 Task: Find connections with filter location Shibirghān with filter topic #mentorshipwith filter profile language Potuguese with filter current company Cognizant with filter school ISTQB CERTIFICATION INSTITUTE with filter industry Security Guards and Patrol Services with filter service category Commercial Real Estate with filter keywords title Vice President of Marketing
Action: Mouse moved to (434, 157)
Screenshot: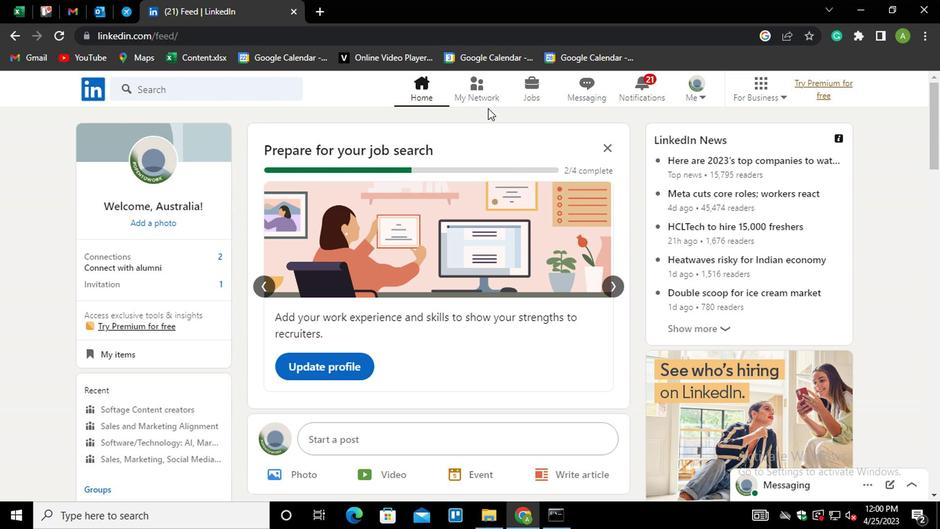 
Action: Mouse pressed left at (434, 157)
Screenshot: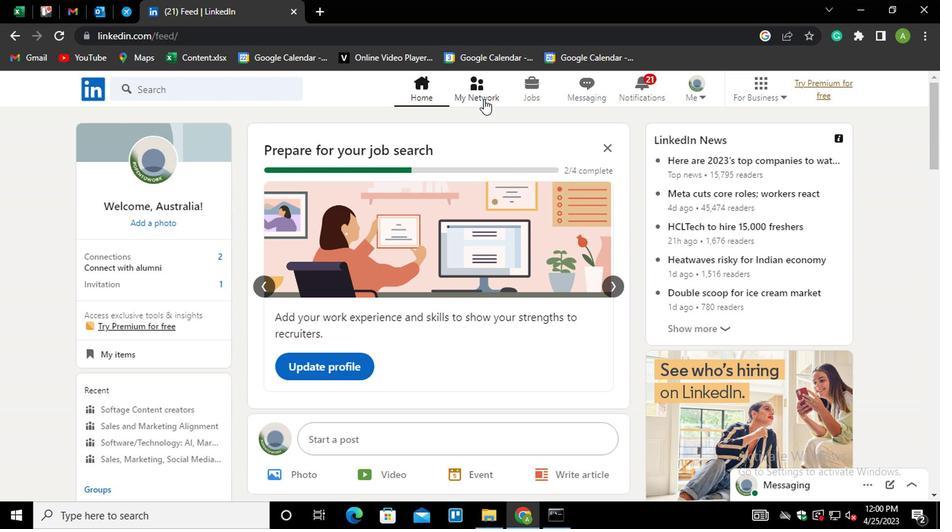
Action: Mouse moved to (201, 206)
Screenshot: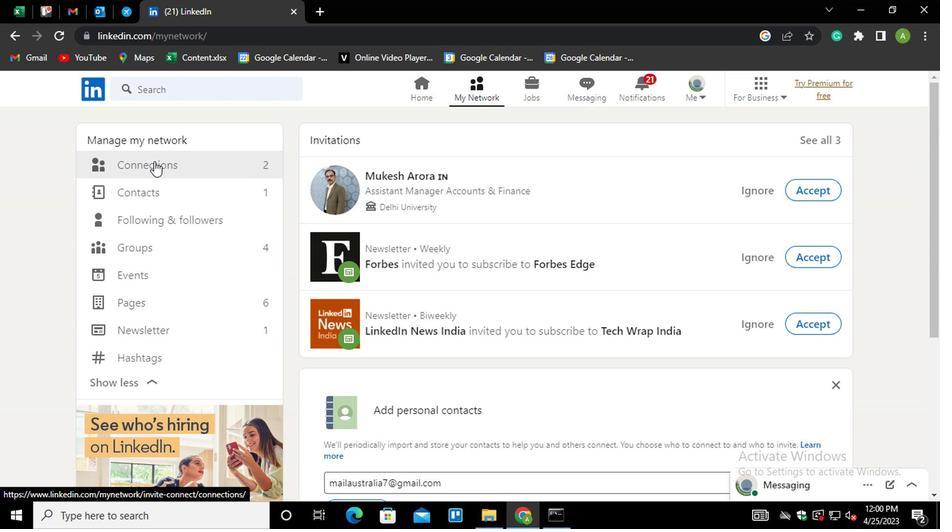 
Action: Mouse pressed left at (201, 206)
Screenshot: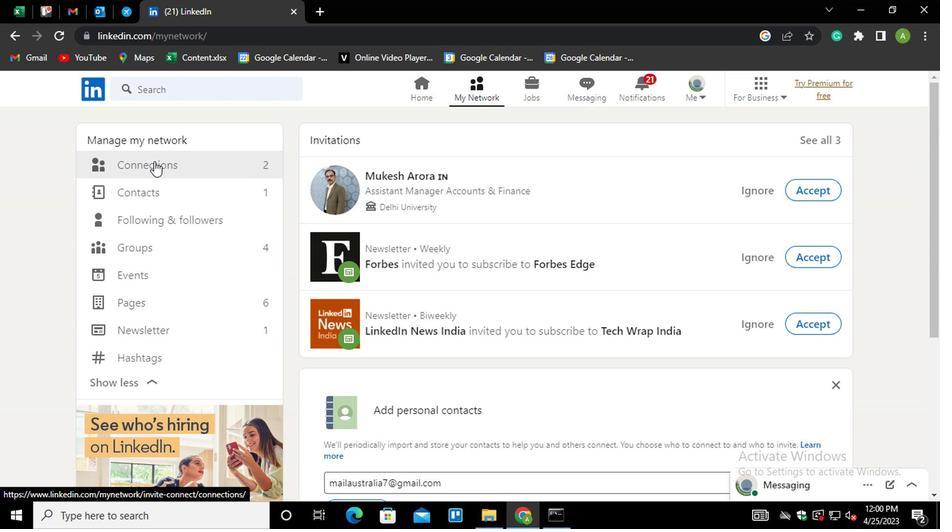 
Action: Mouse moved to (493, 209)
Screenshot: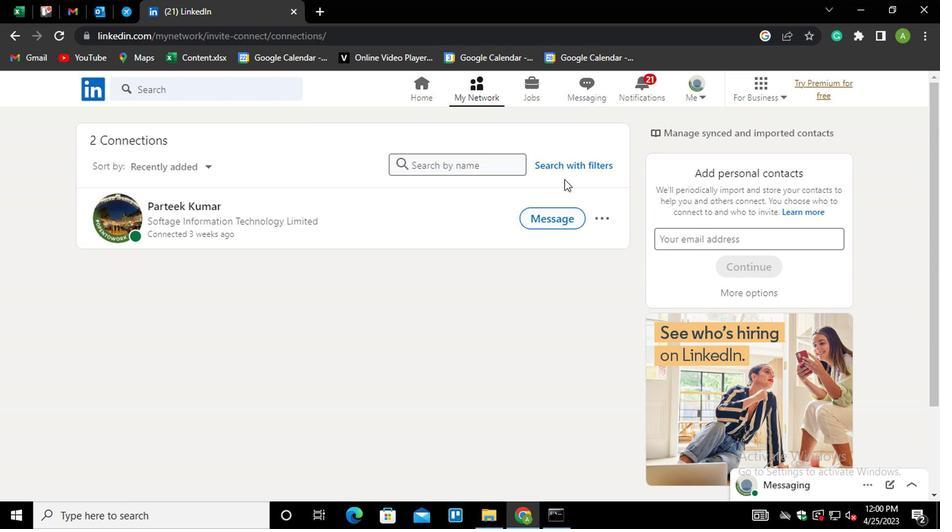 
Action: Mouse pressed left at (493, 209)
Screenshot: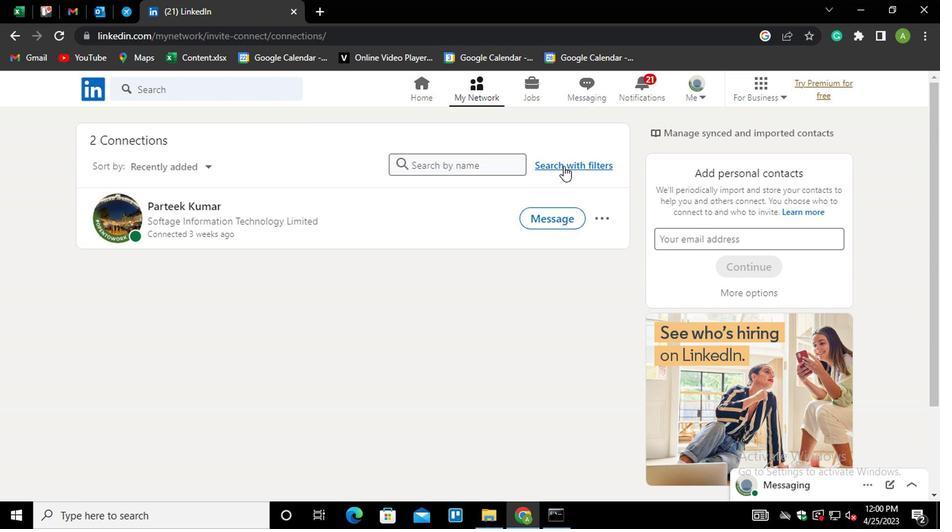 
Action: Mouse moved to (413, 182)
Screenshot: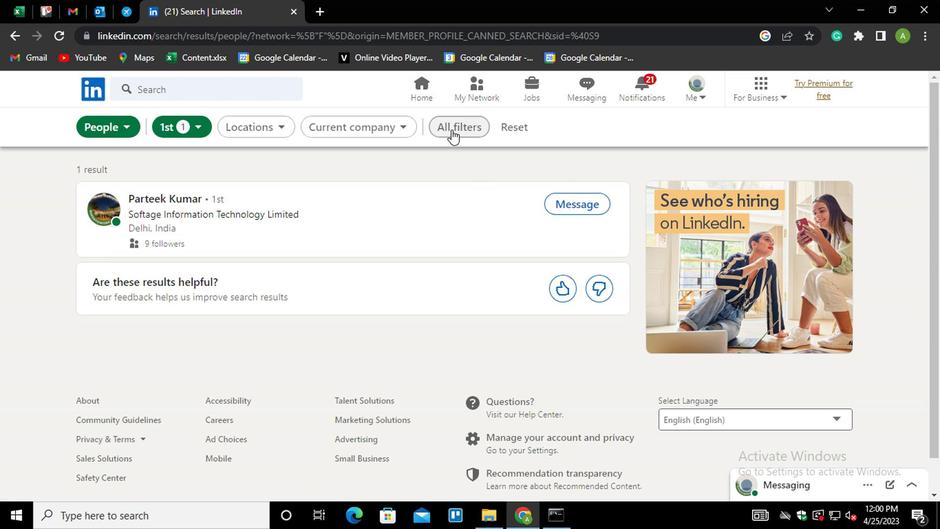 
Action: Mouse pressed left at (413, 182)
Screenshot: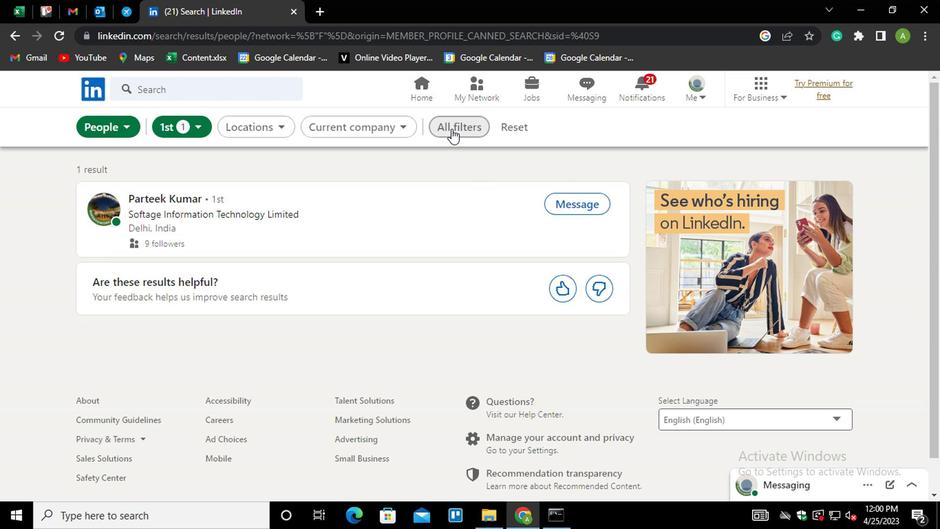 
Action: Mouse moved to (568, 257)
Screenshot: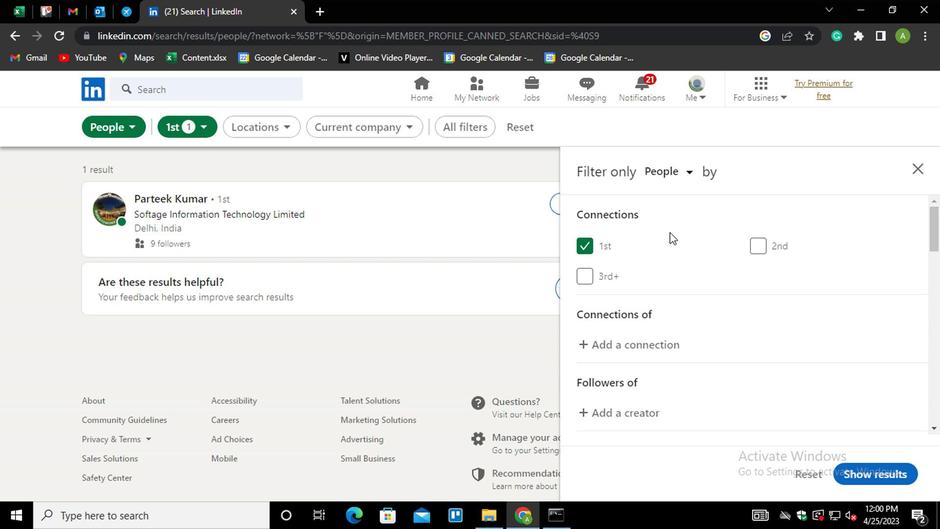 
Action: Mouse scrolled (568, 257) with delta (0, 0)
Screenshot: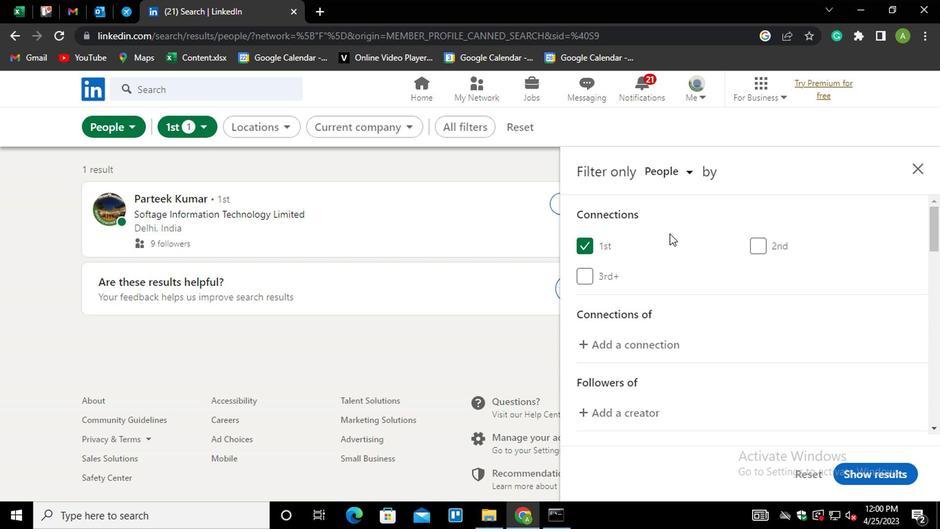 
Action: Mouse scrolled (568, 257) with delta (0, 0)
Screenshot: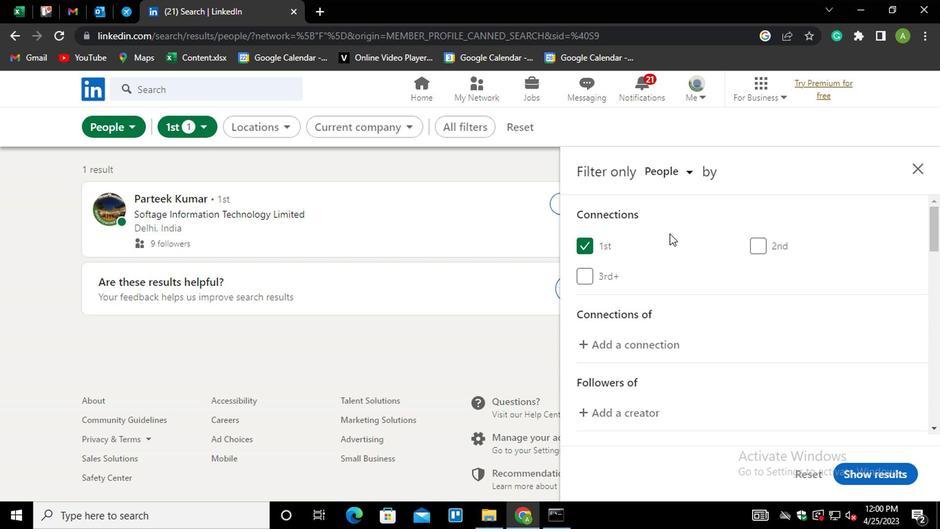 
Action: Mouse scrolled (568, 257) with delta (0, 0)
Screenshot: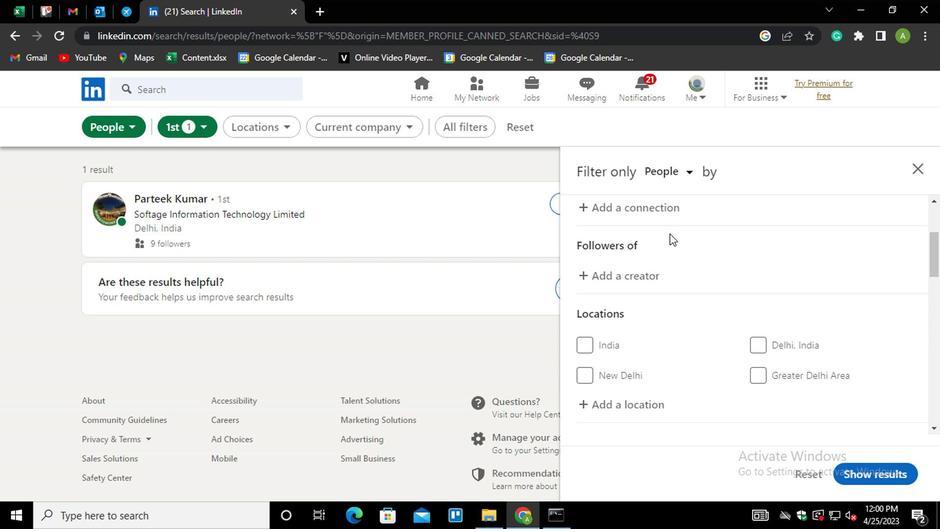 
Action: Mouse moved to (547, 332)
Screenshot: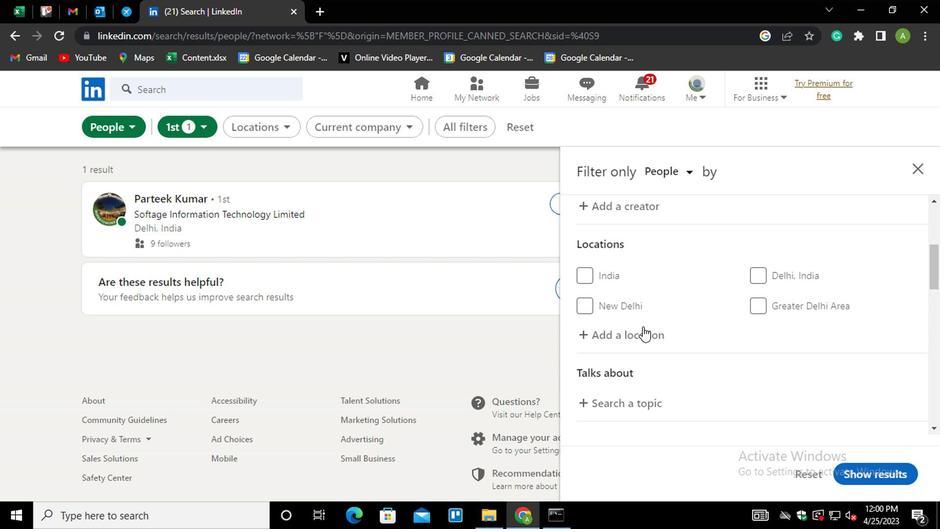 
Action: Mouse pressed left at (547, 332)
Screenshot: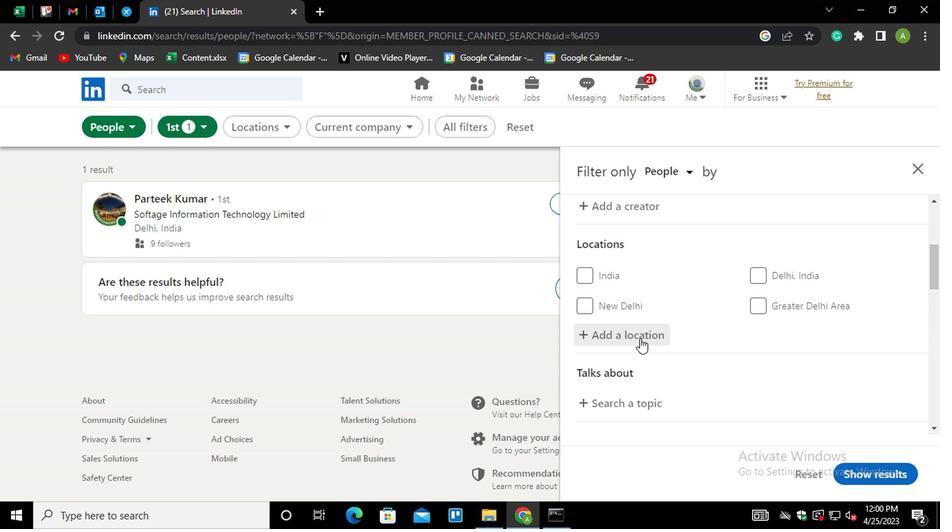 
Action: Mouse moved to (538, 330)
Screenshot: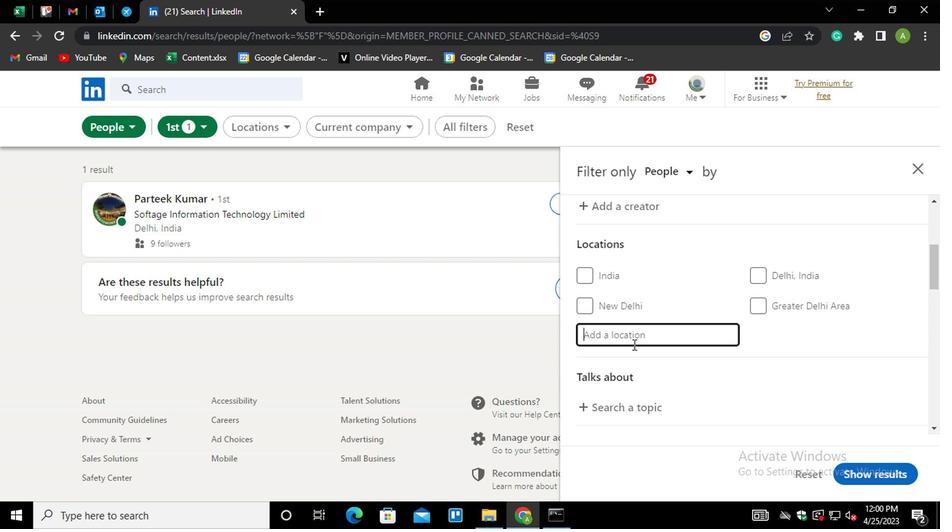 
Action: Mouse pressed left at (538, 330)
Screenshot: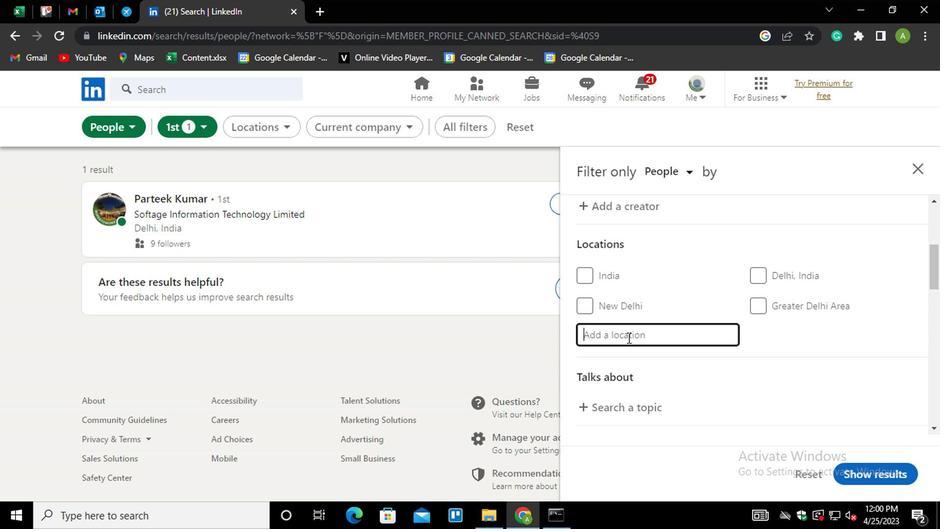 
Action: Mouse moved to (538, 330)
Screenshot: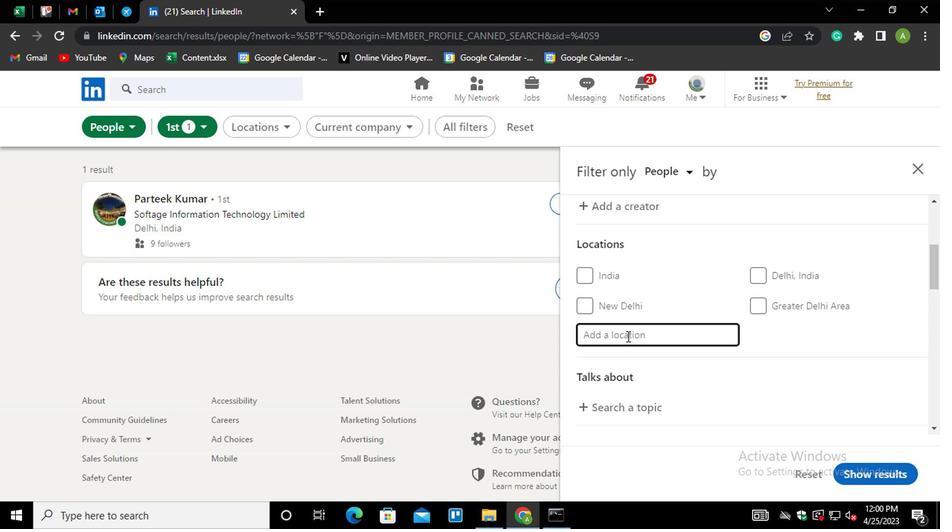 
Action: Key pressed <Key.shift>SHIBIRGHAN
Screenshot: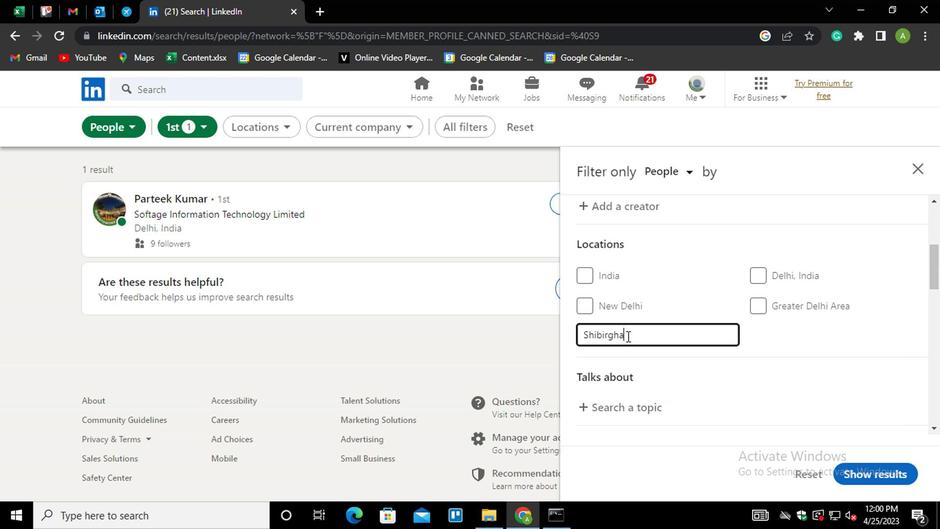 
Action: Mouse moved to (725, 325)
Screenshot: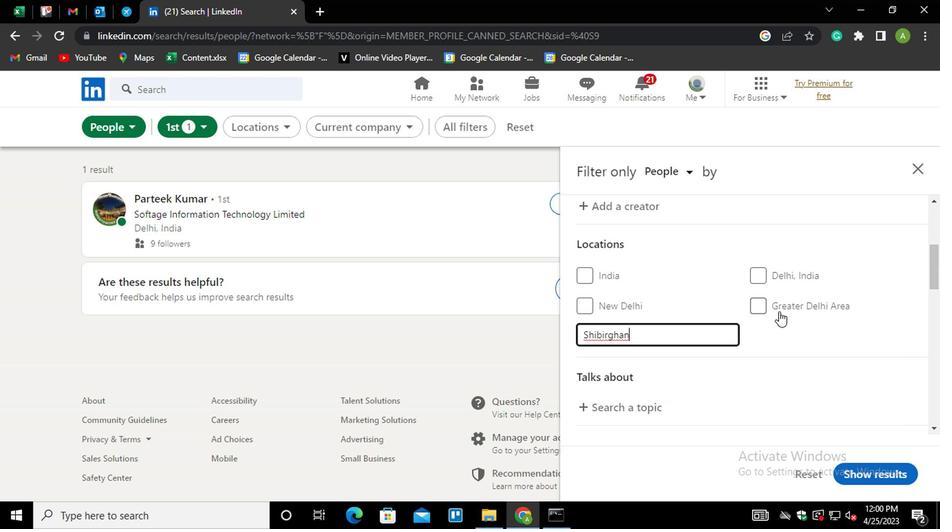 
Action: Mouse pressed left at (725, 325)
Screenshot: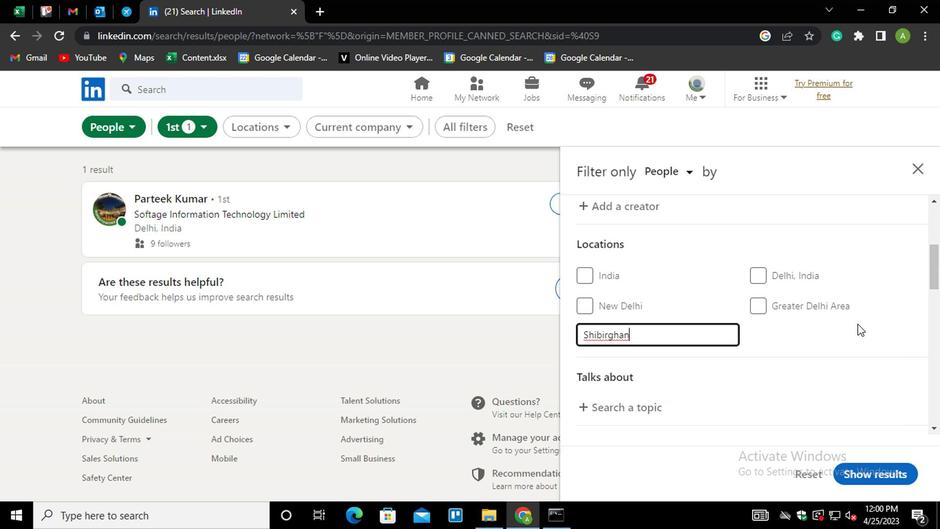 
Action: Mouse moved to (722, 329)
Screenshot: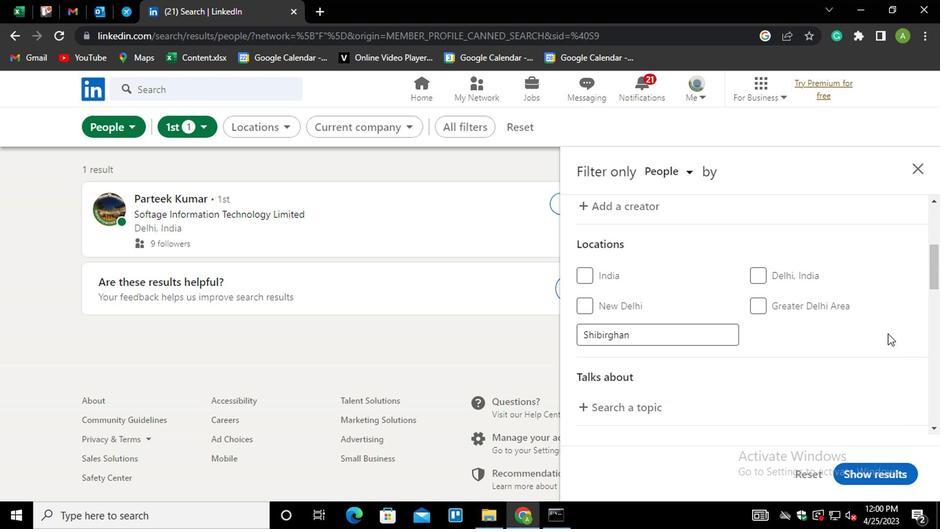 
Action: Mouse scrolled (722, 329) with delta (0, 0)
Screenshot: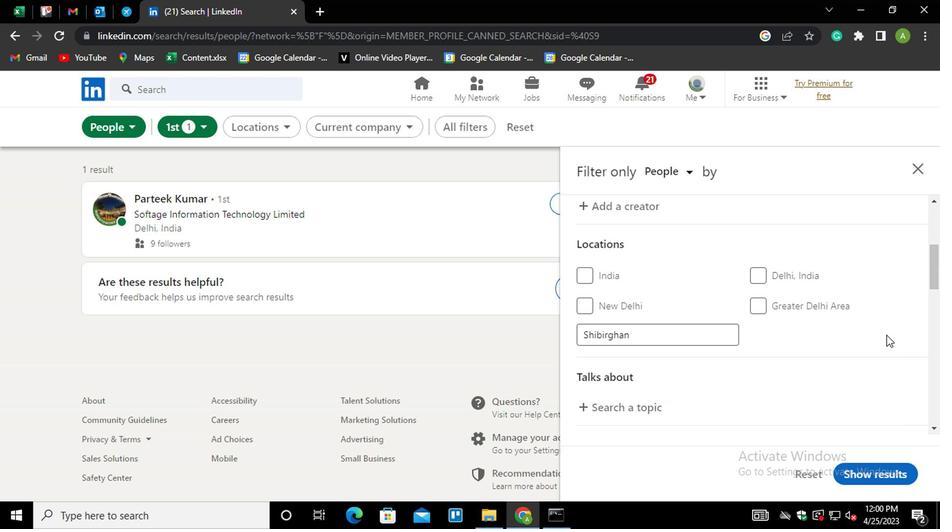 
Action: Mouse moved to (722, 330)
Screenshot: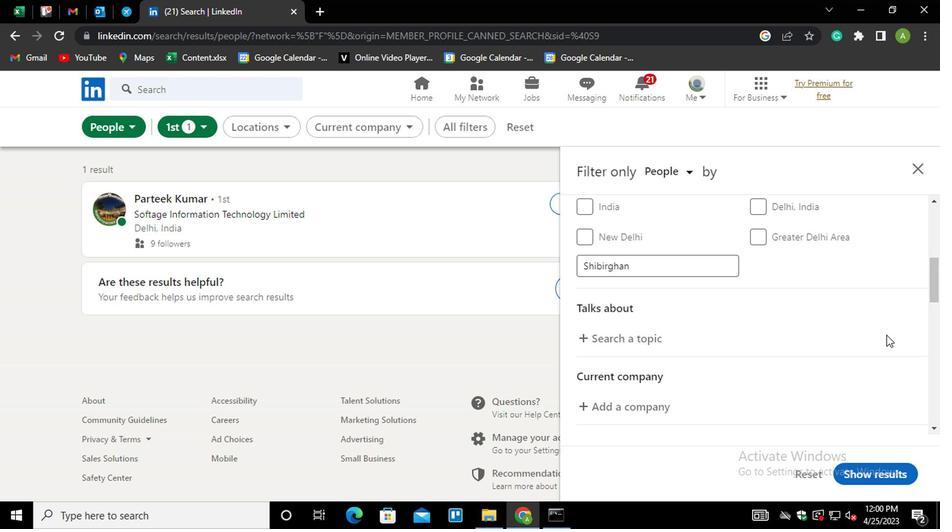 
Action: Mouse scrolled (722, 329) with delta (0, 0)
Screenshot: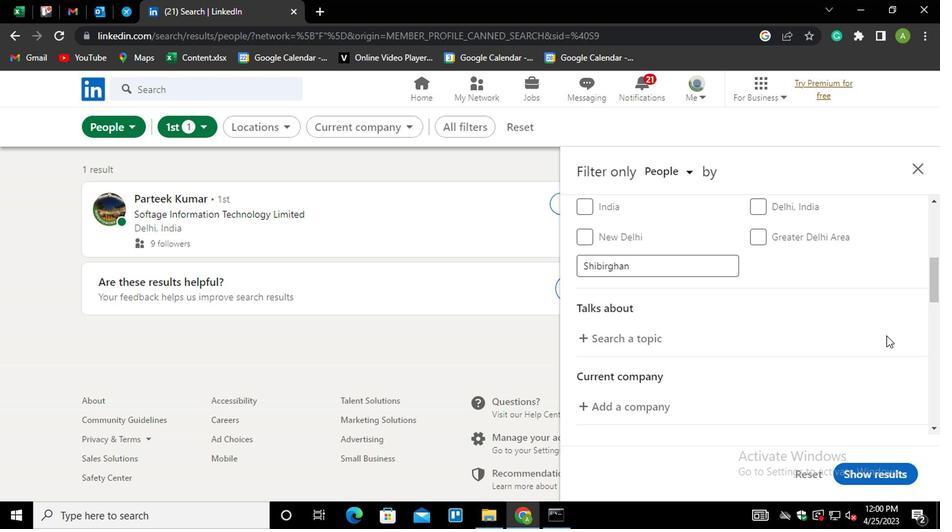 
Action: Mouse moved to (552, 277)
Screenshot: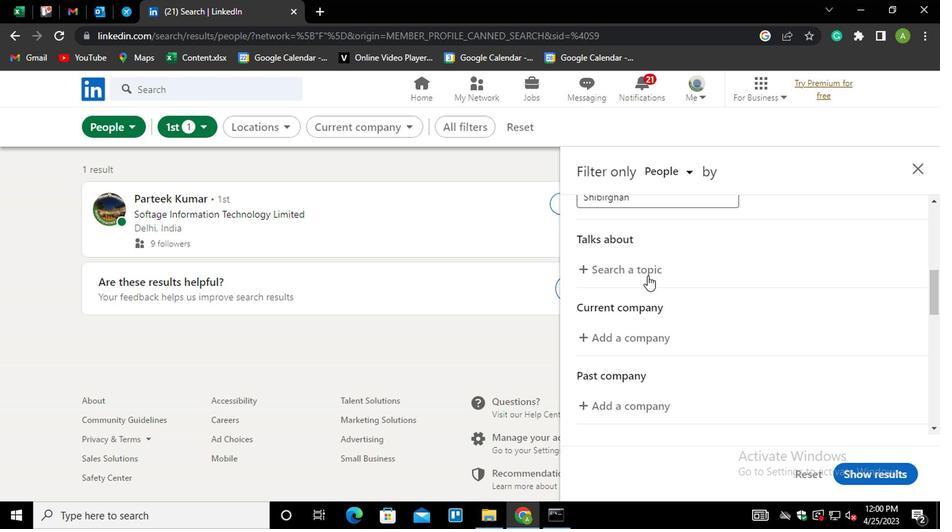 
Action: Mouse pressed left at (552, 277)
Screenshot: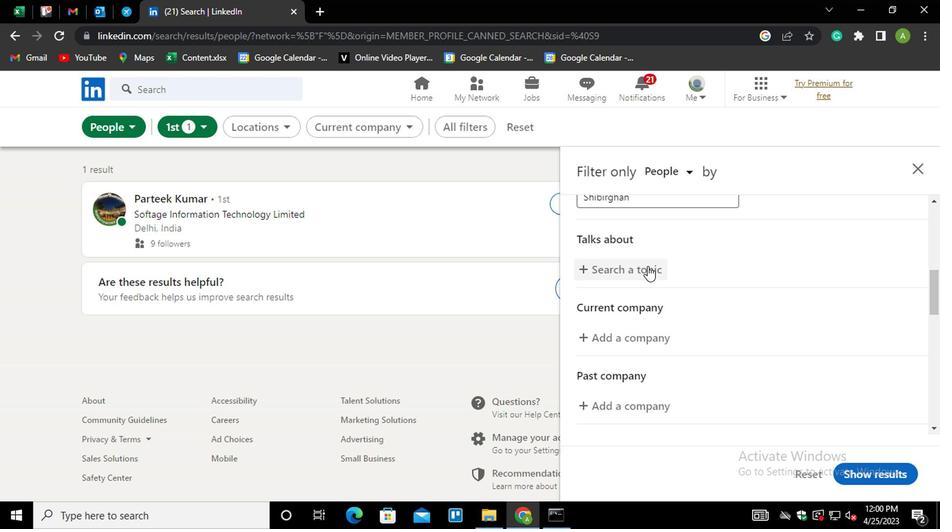 
Action: Key pressed <Key.shift>#MENTORSHIPWITH
Screenshot: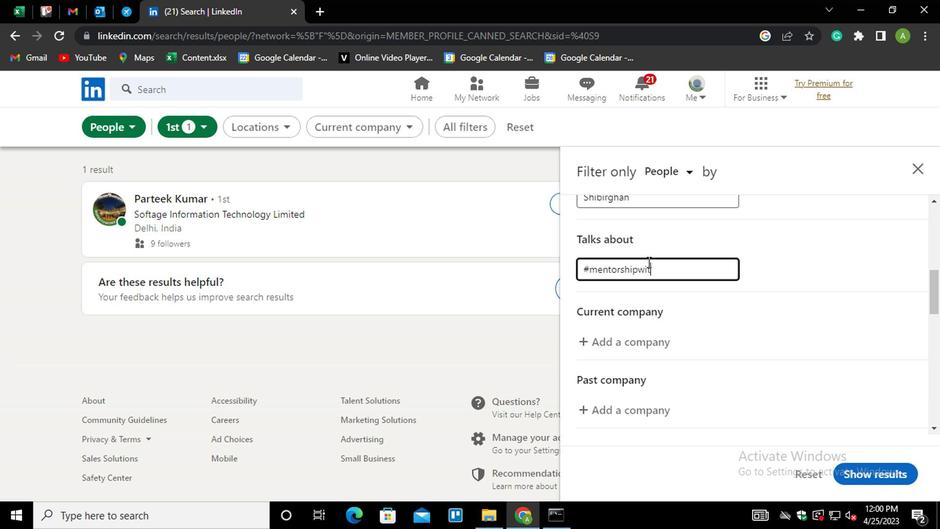 
Action: Mouse moved to (658, 292)
Screenshot: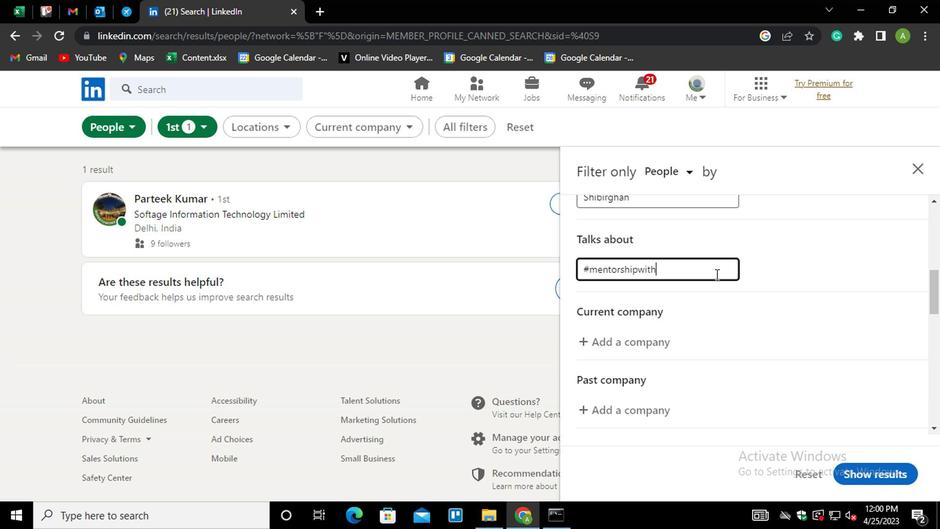 
Action: Mouse pressed left at (658, 292)
Screenshot: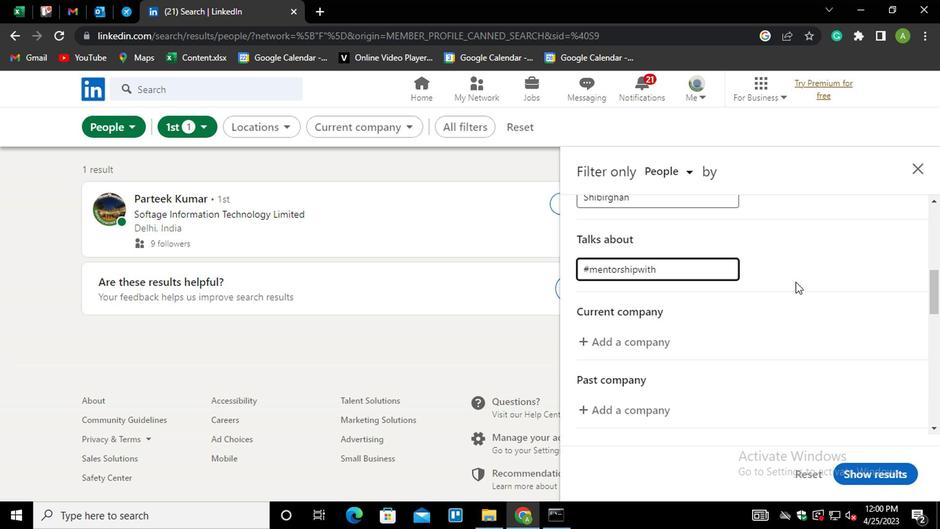 
Action: Mouse moved to (659, 292)
Screenshot: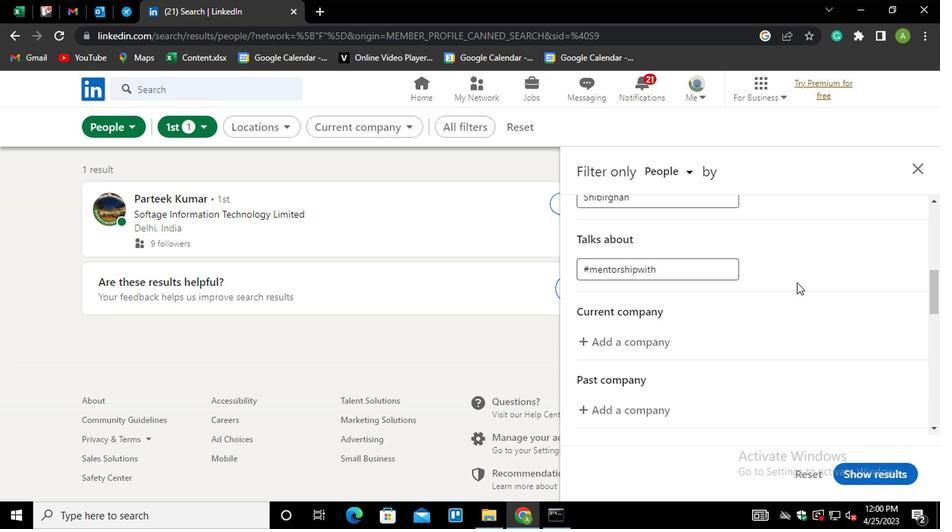 
Action: Mouse scrolled (659, 292) with delta (0, 0)
Screenshot: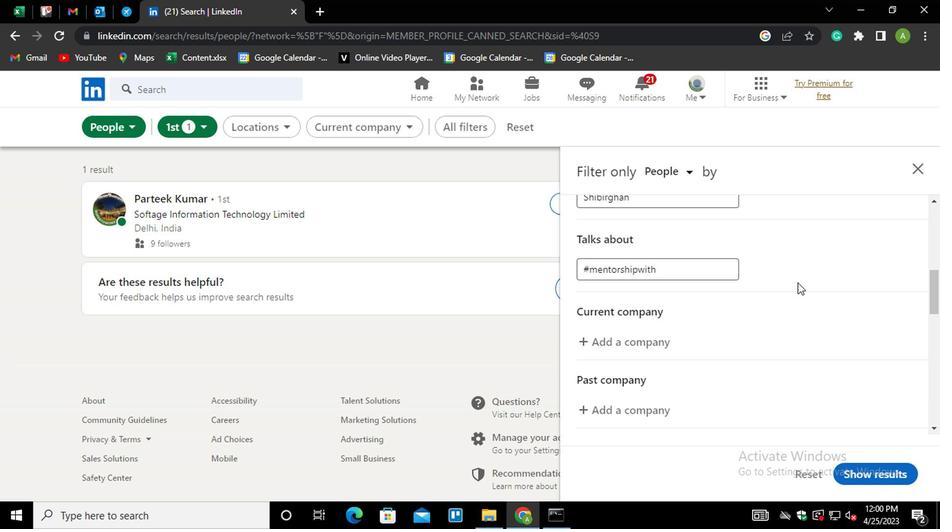 
Action: Mouse scrolled (659, 292) with delta (0, 0)
Screenshot: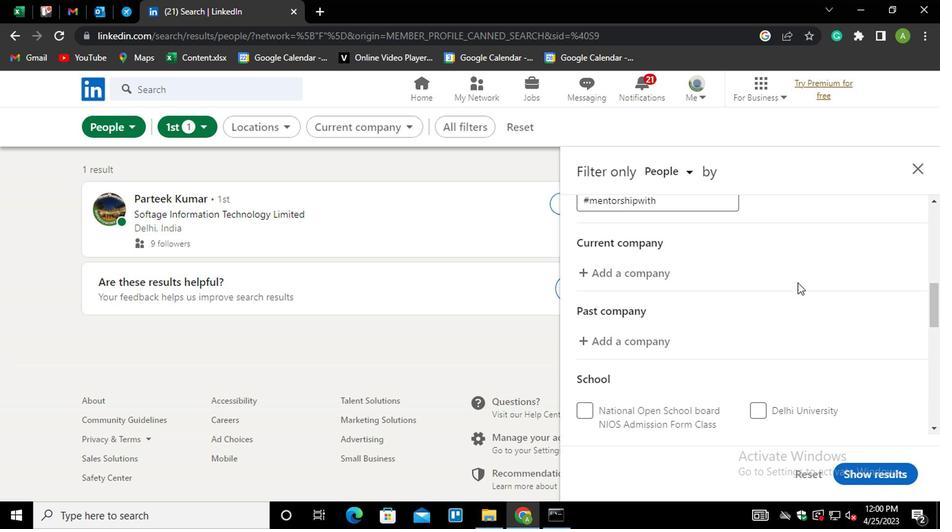 
Action: Mouse scrolled (659, 293) with delta (0, 0)
Screenshot: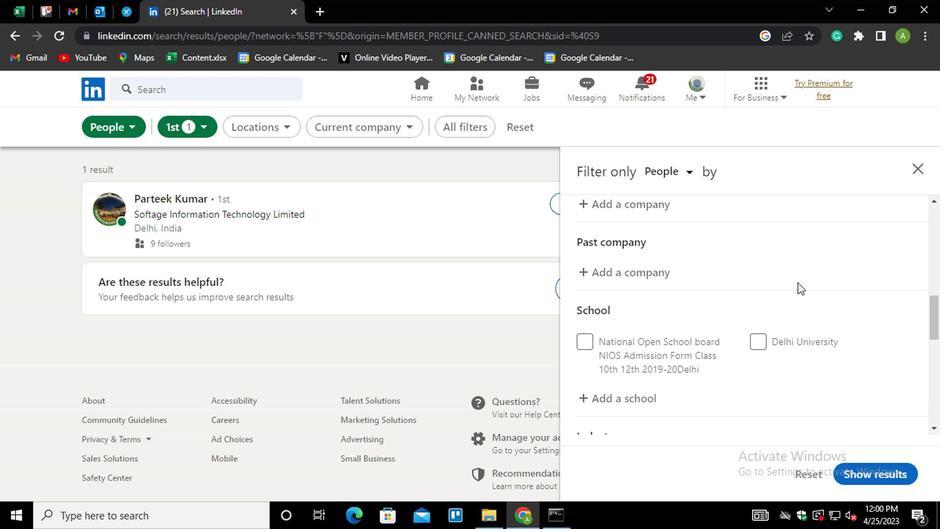 
Action: Mouse scrolled (659, 292) with delta (0, 0)
Screenshot: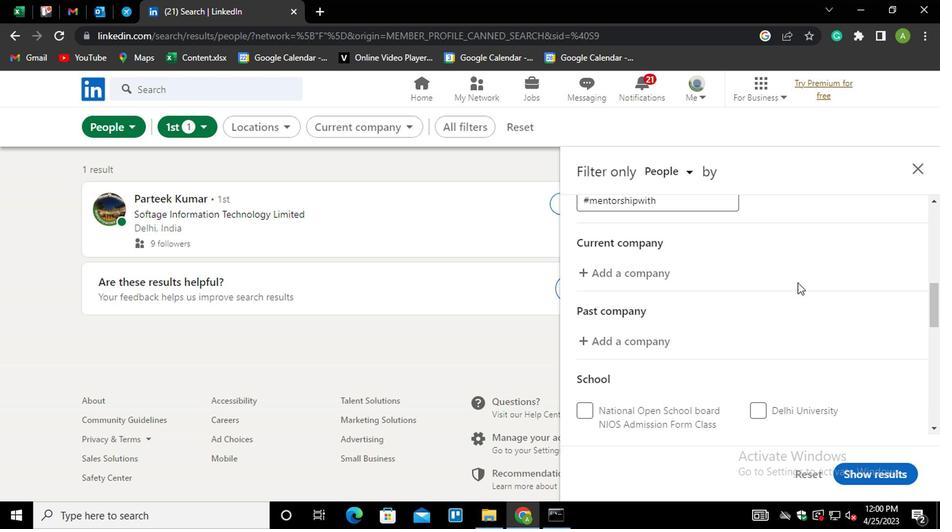 
Action: Mouse scrolled (659, 292) with delta (0, 0)
Screenshot: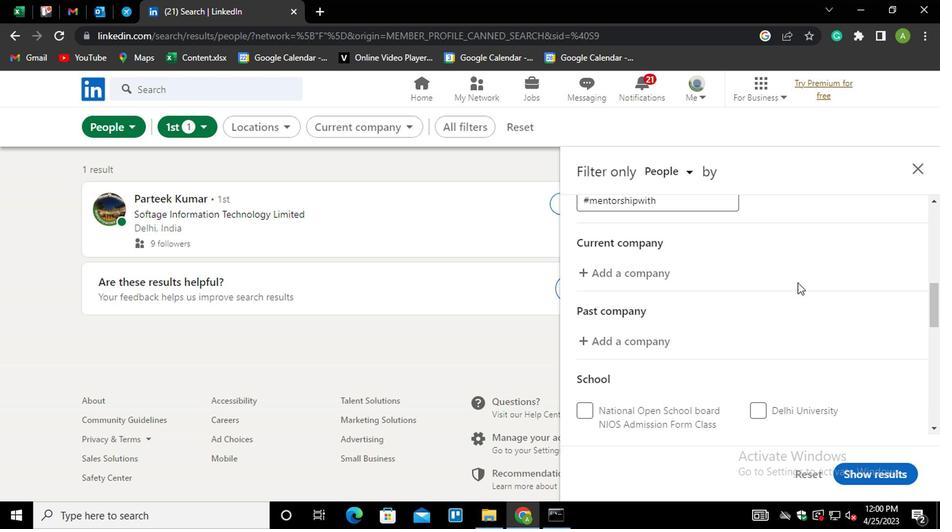 
Action: Mouse scrolled (659, 292) with delta (0, 0)
Screenshot: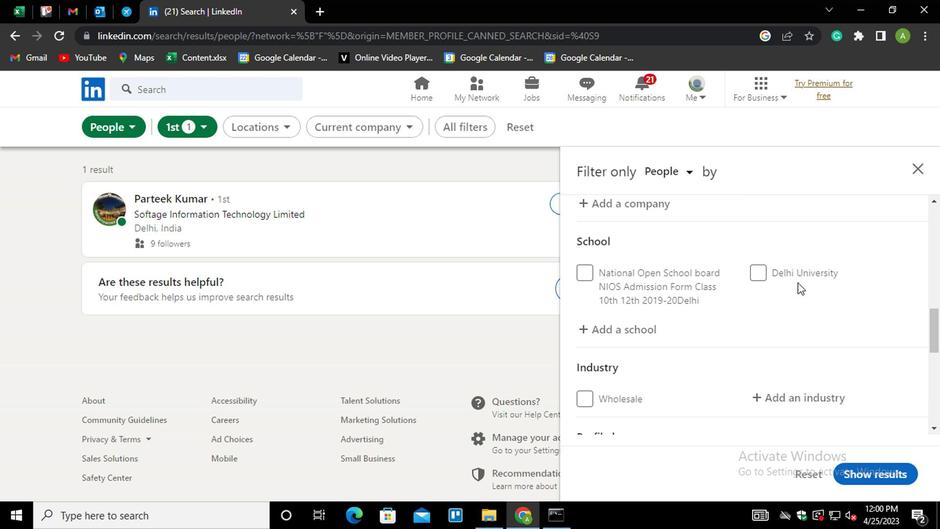 
Action: Mouse scrolled (659, 292) with delta (0, 0)
Screenshot: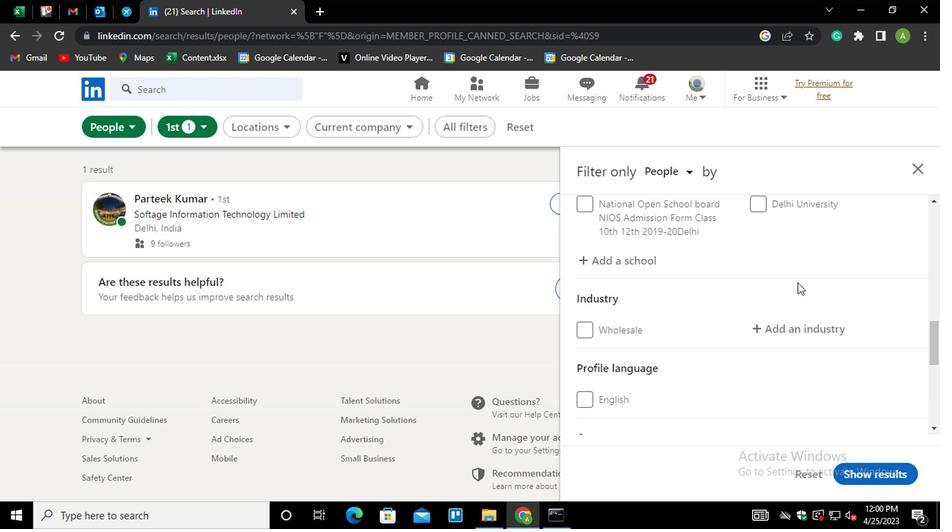 
Action: Mouse scrolled (659, 293) with delta (0, 0)
Screenshot: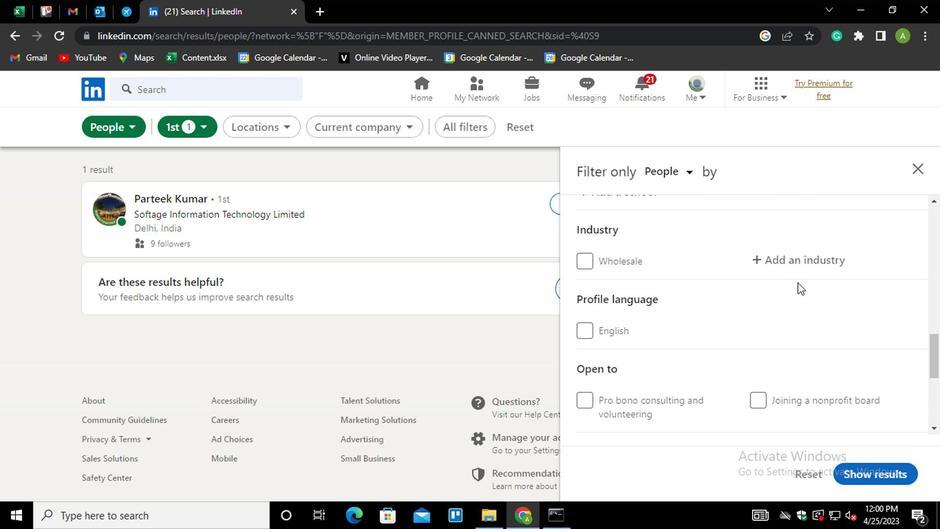 
Action: Mouse scrolled (659, 293) with delta (0, 0)
Screenshot: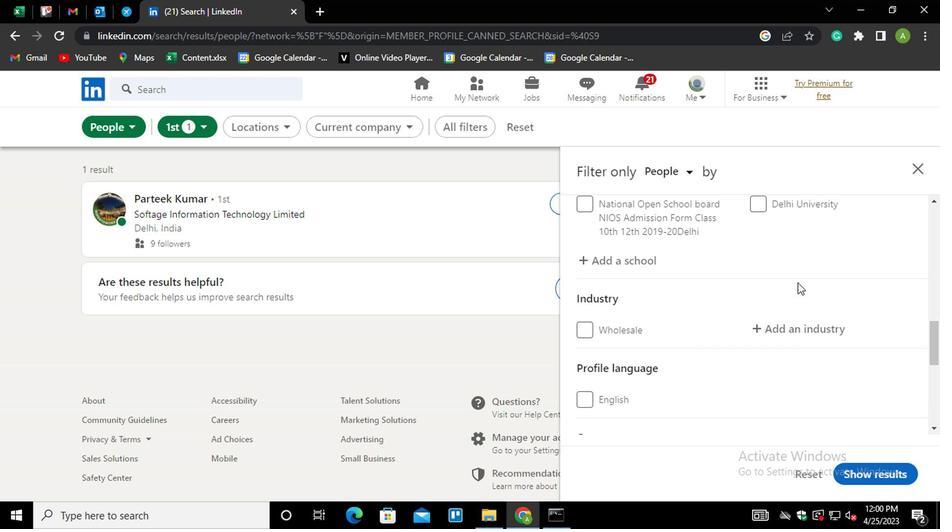 
Action: Mouse scrolled (659, 293) with delta (0, 0)
Screenshot: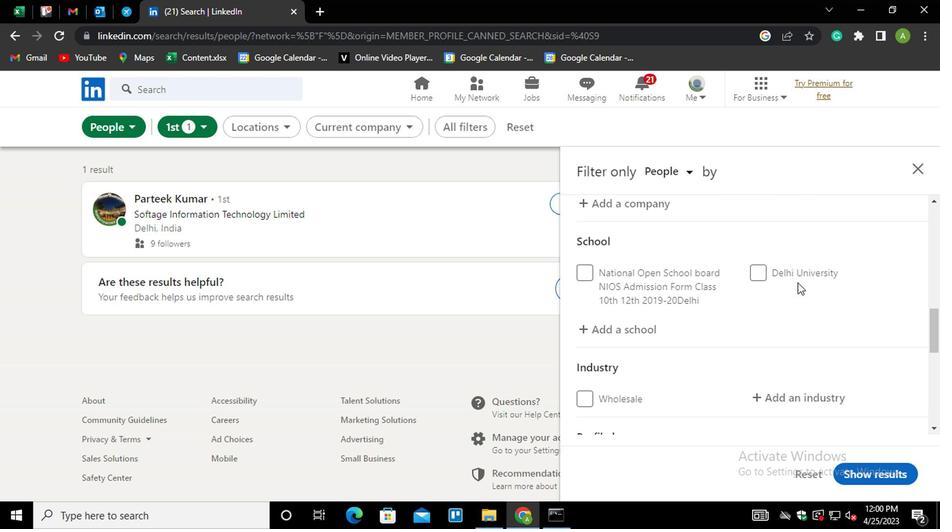 
Action: Mouse scrolled (659, 293) with delta (0, 0)
Screenshot: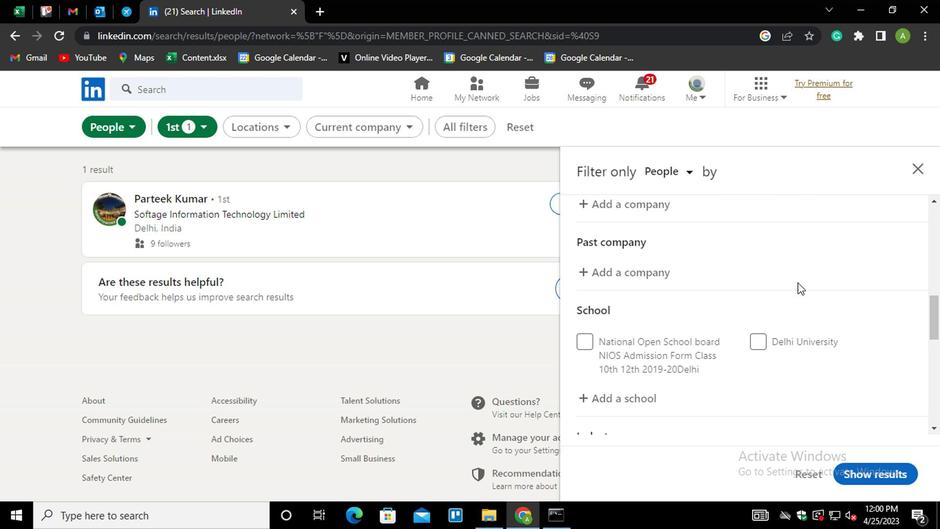 
Action: Mouse moved to (551, 288)
Screenshot: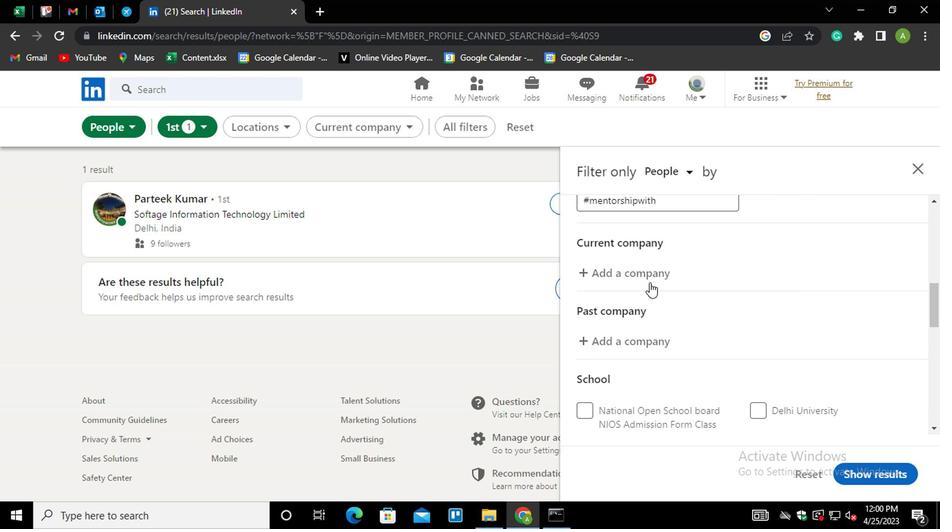 
Action: Mouse pressed left at (551, 288)
Screenshot: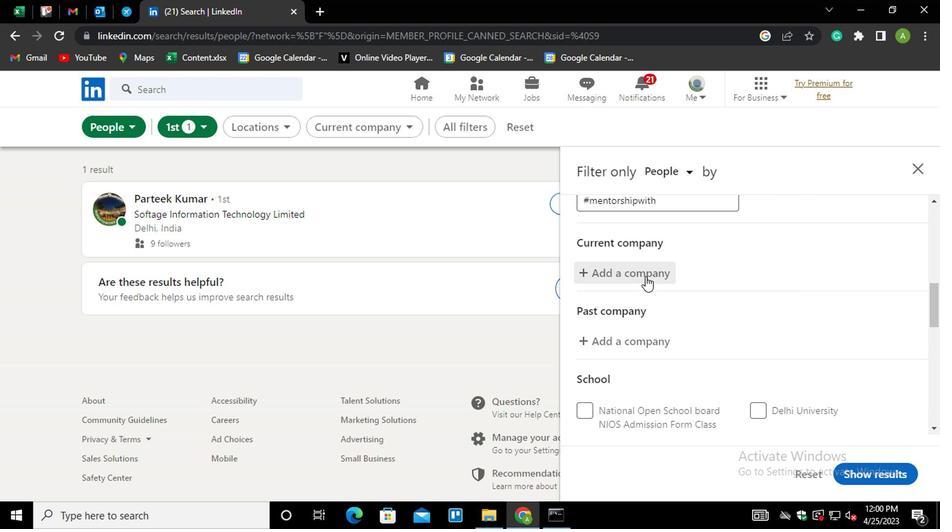 
Action: Key pressed <Key.shift><Key.shift>COG<Key.down><Key.enter>
Screenshot: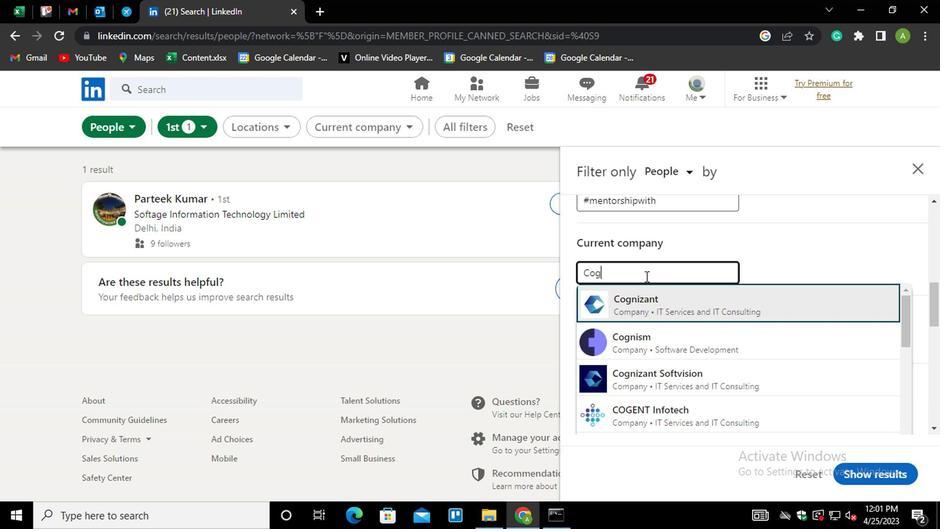 
Action: Mouse moved to (593, 297)
Screenshot: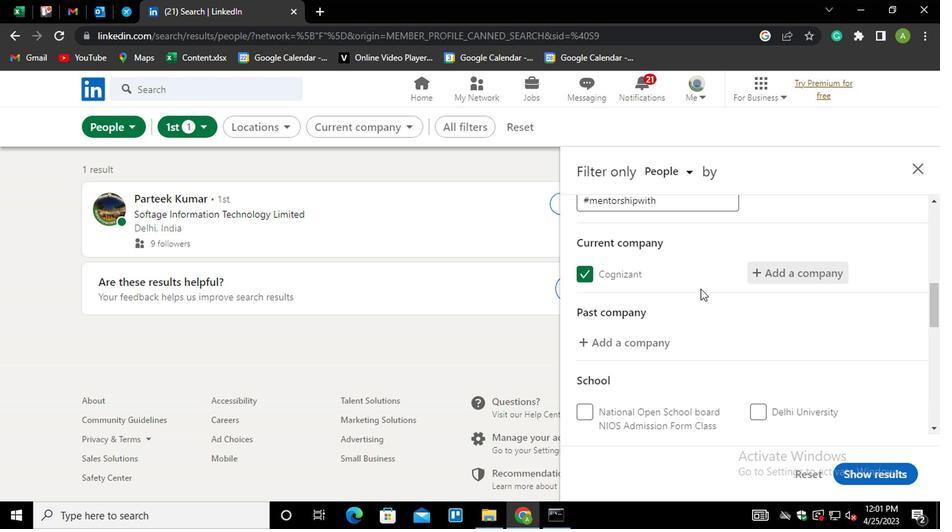 
Action: Mouse scrolled (593, 296) with delta (0, 0)
Screenshot: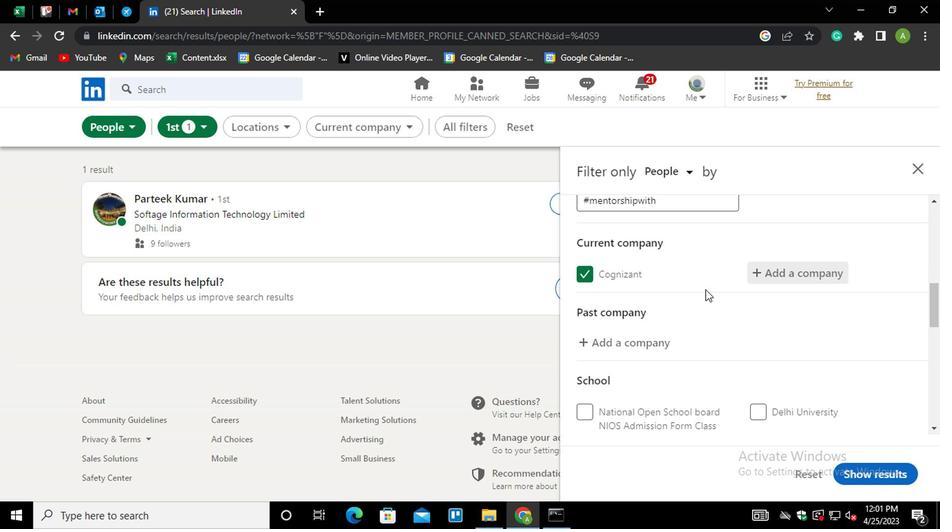 
Action: Mouse scrolled (593, 296) with delta (0, 0)
Screenshot: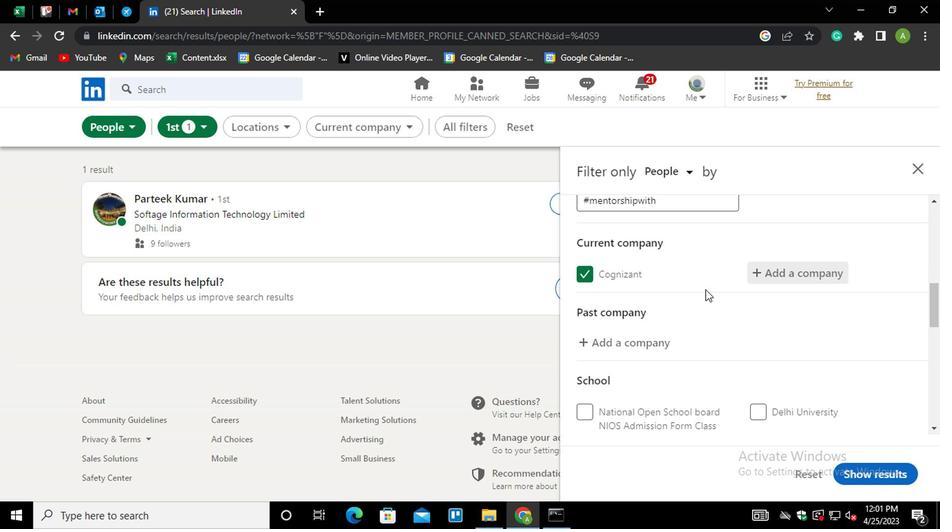 
Action: Mouse moved to (540, 325)
Screenshot: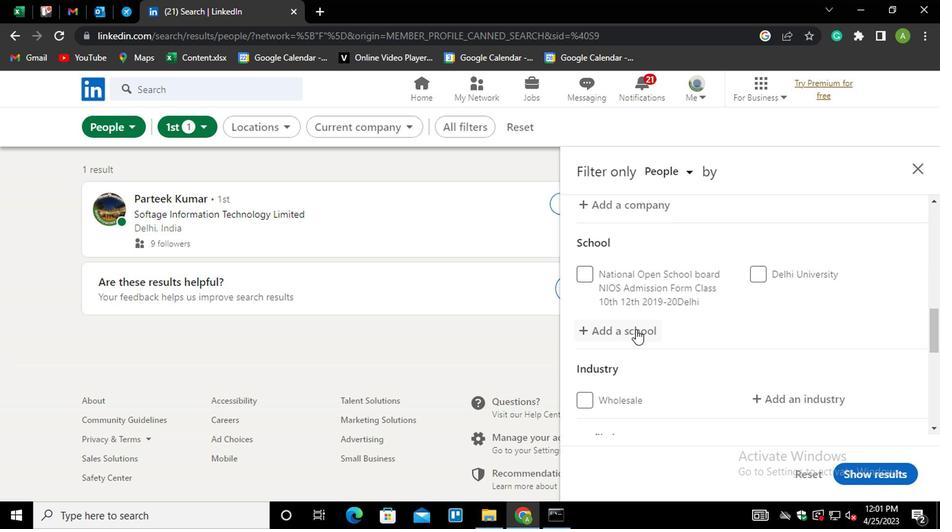 
Action: Mouse pressed left at (540, 325)
Screenshot: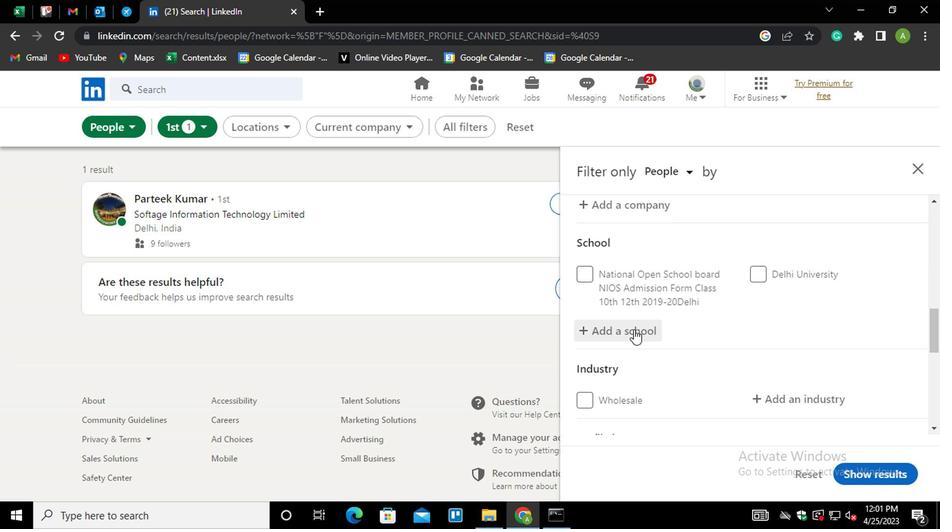 
Action: Mouse moved to (537, 329)
Screenshot: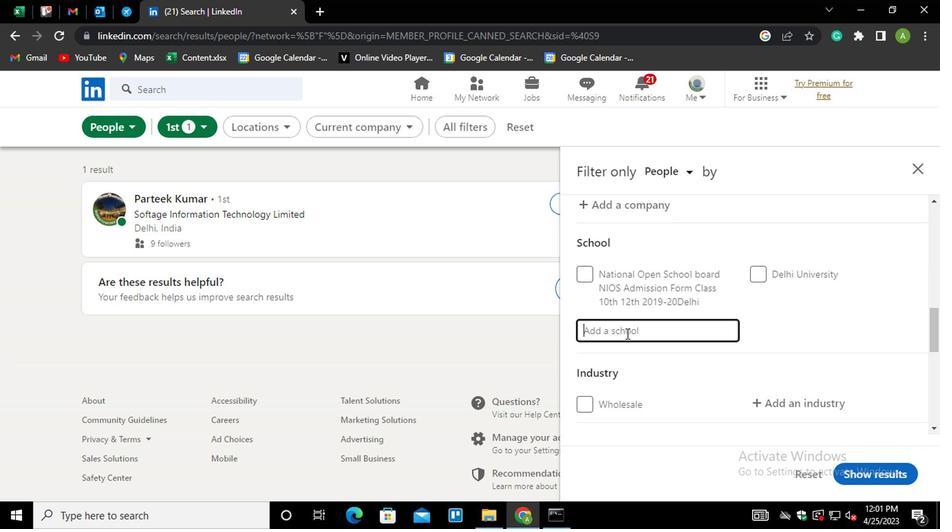 
Action: Mouse pressed left at (537, 329)
Screenshot: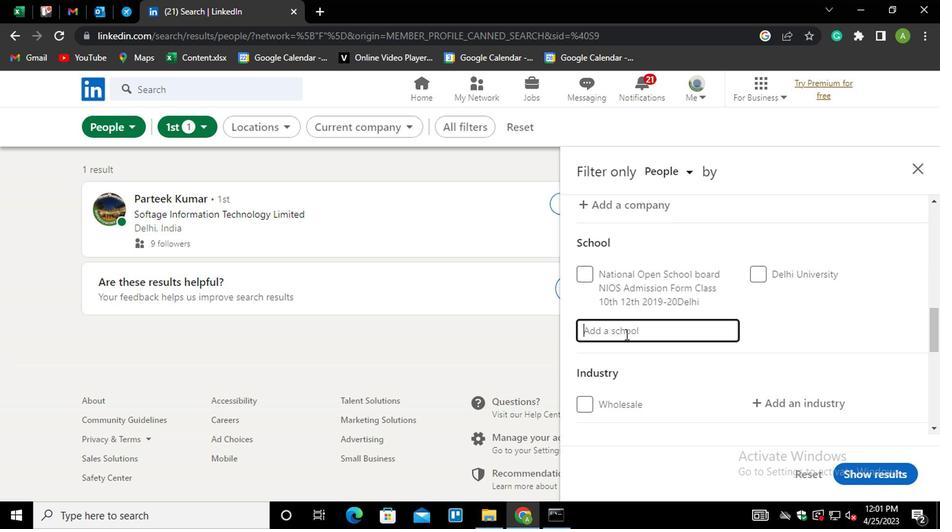 
Action: Key pressed <Key.shift><Key.shift><Key.shift><Key.shift><Key.shift><Key.shift>IS<Key.shift>TQB<Key.down><Key.enter>
Screenshot: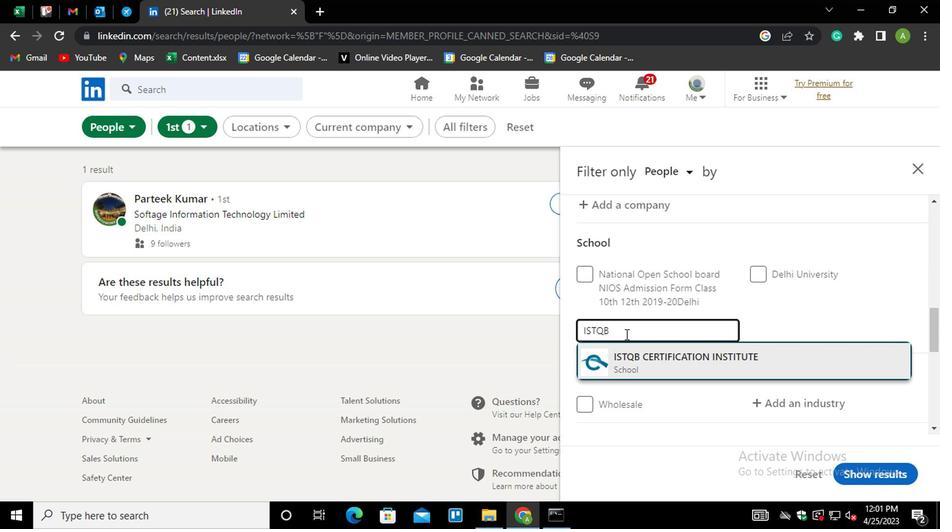 
Action: Mouse moved to (552, 330)
Screenshot: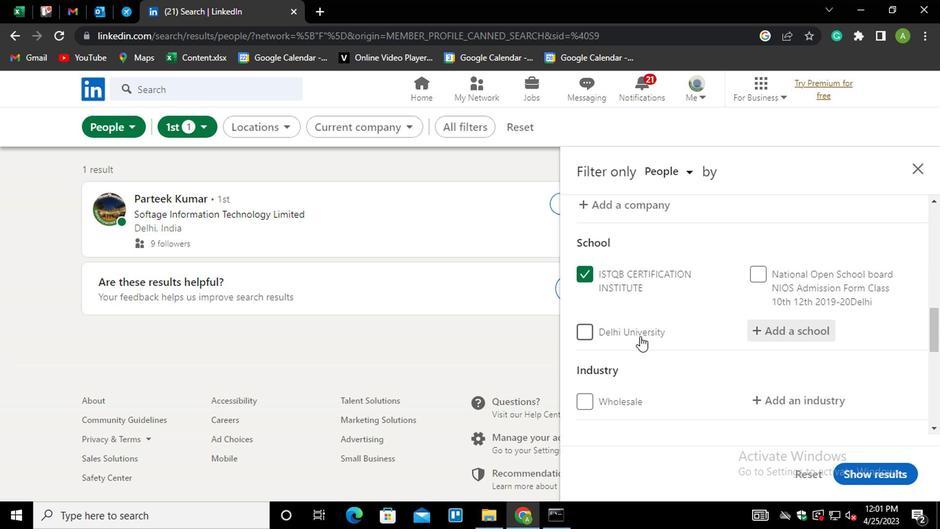 
Action: Mouse scrolled (552, 330) with delta (0, 0)
Screenshot: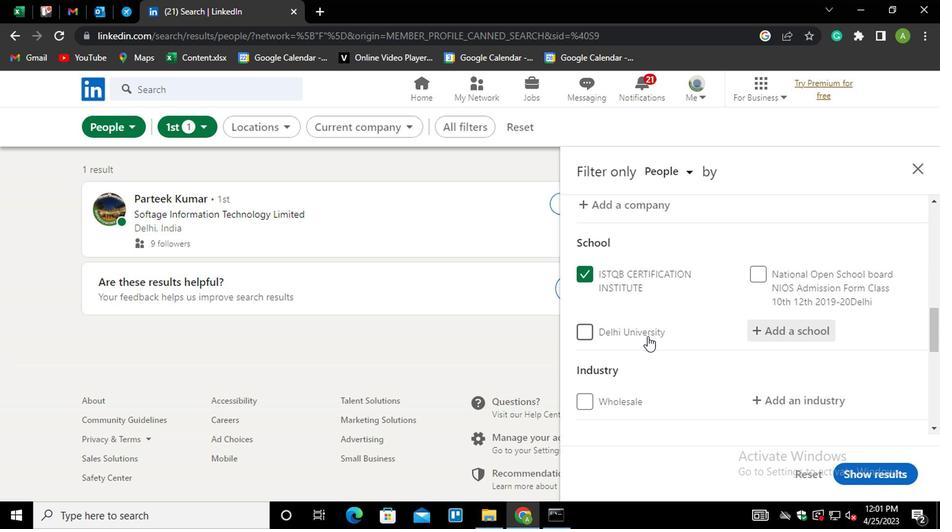 
Action: Mouse moved to (572, 327)
Screenshot: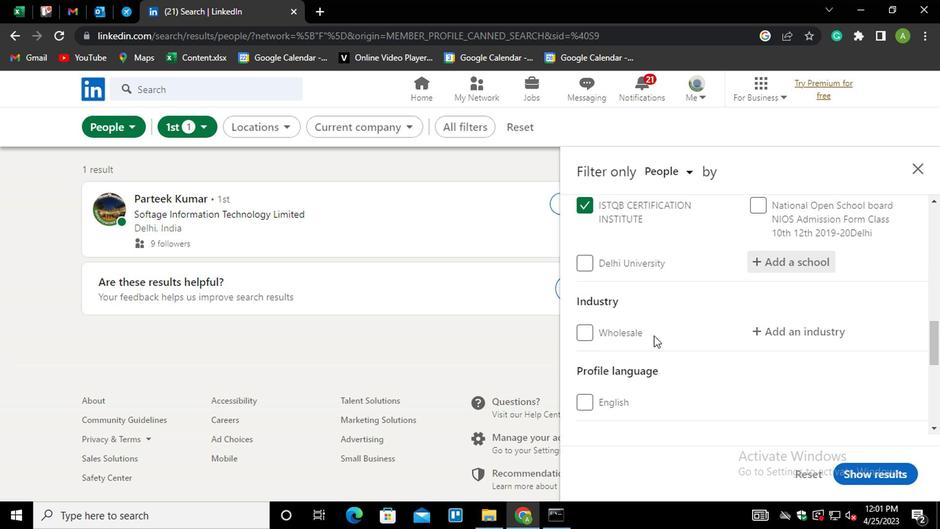 
Action: Mouse scrolled (572, 326) with delta (0, 0)
Screenshot: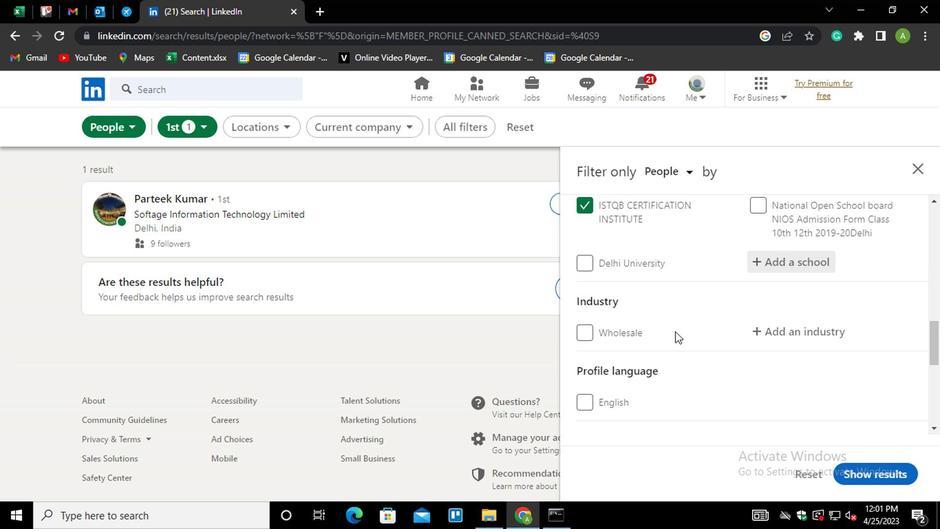 
Action: Mouse moved to (654, 278)
Screenshot: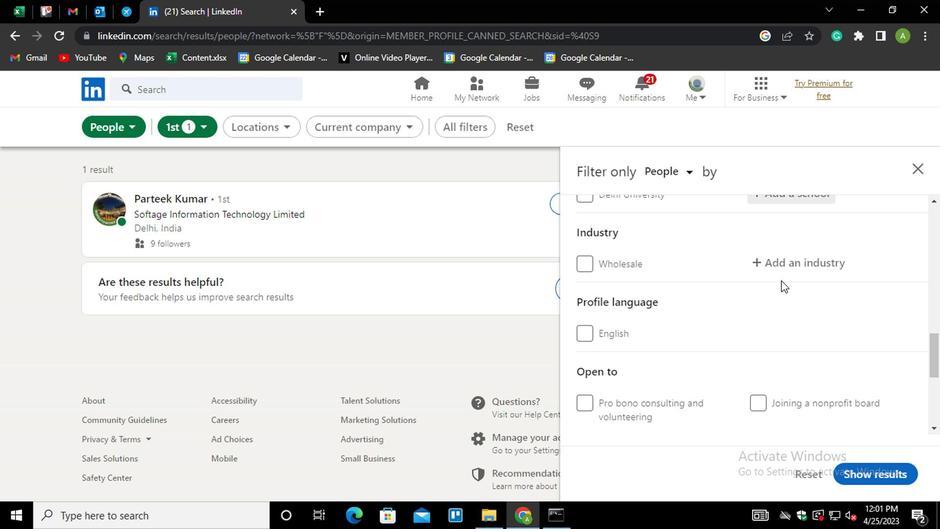 
Action: Mouse pressed left at (654, 278)
Screenshot: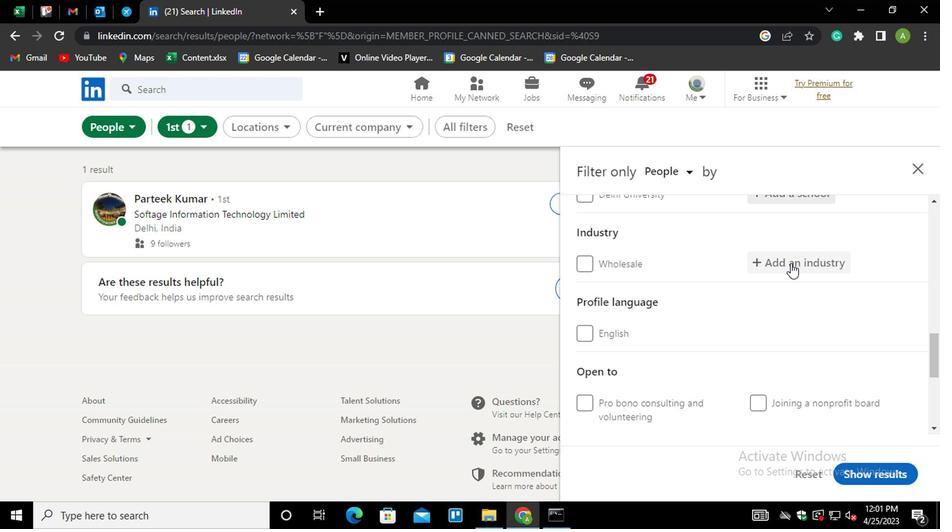 
Action: Key pressed <Key.shift>SECU<Key.down><Key.down><Key.down><Key.down><Key.down><Key.enter>
Screenshot: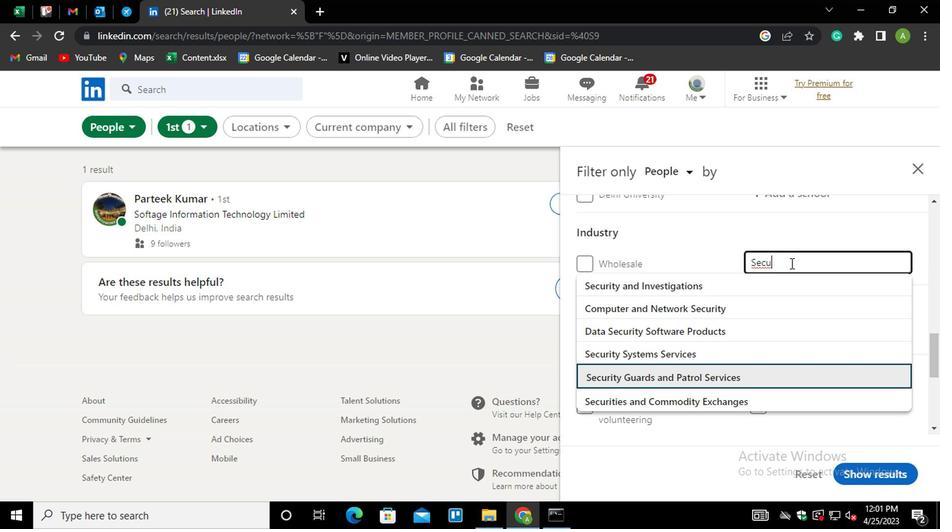 
Action: Mouse moved to (685, 311)
Screenshot: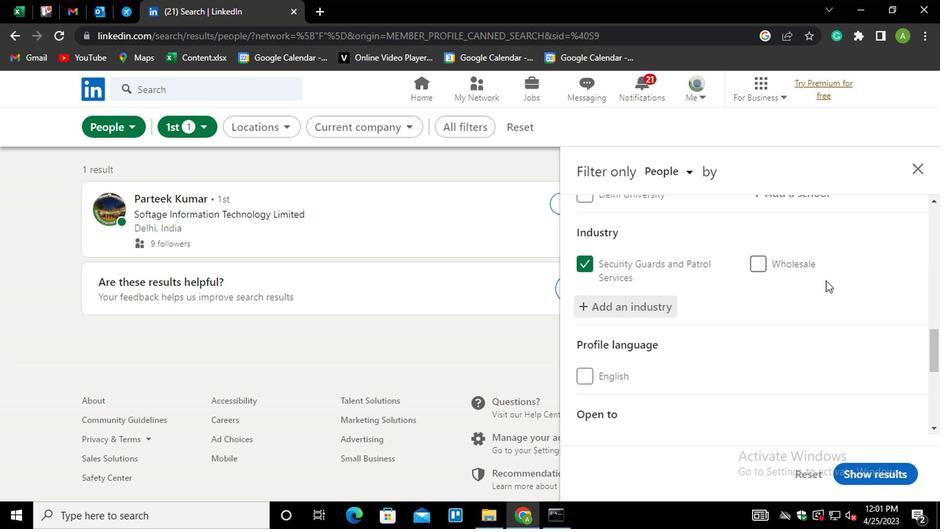 
Action: Mouse scrolled (685, 310) with delta (0, 0)
Screenshot: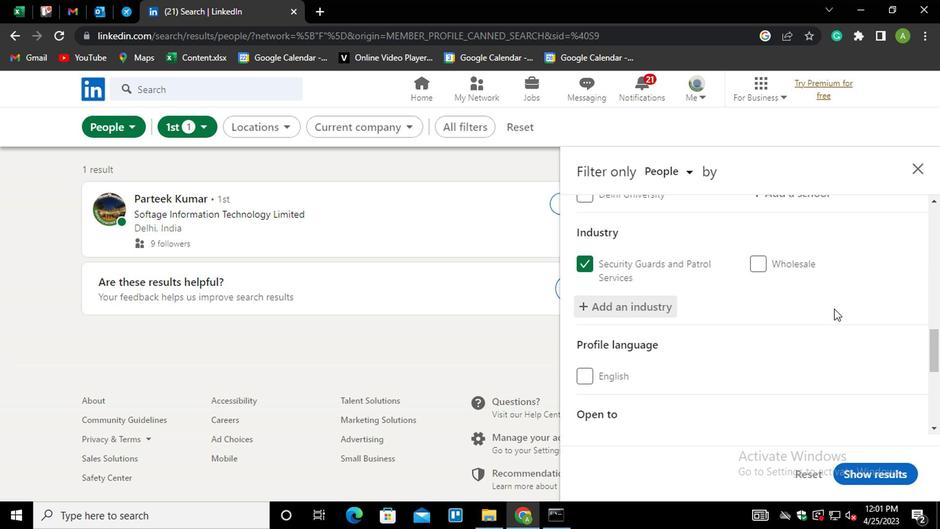 
Action: Mouse moved to (573, 318)
Screenshot: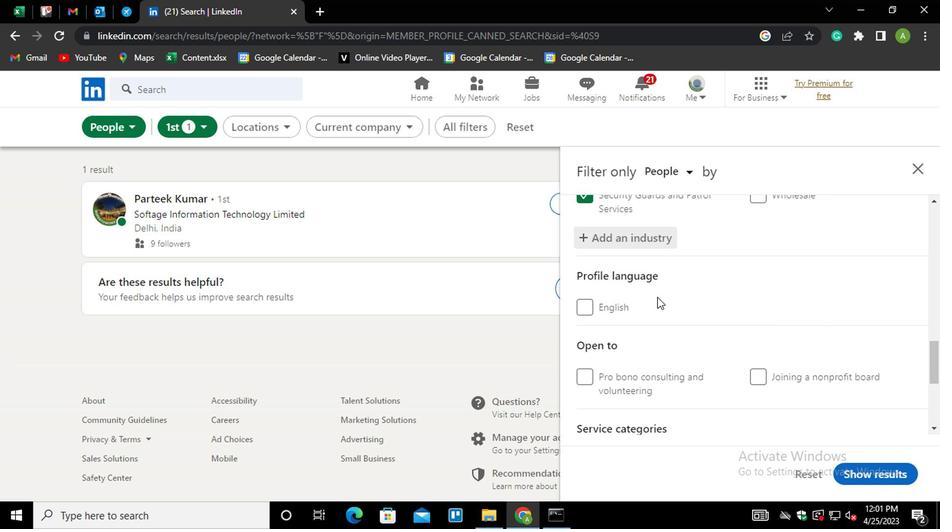 
Action: Mouse scrolled (573, 318) with delta (0, 0)
Screenshot: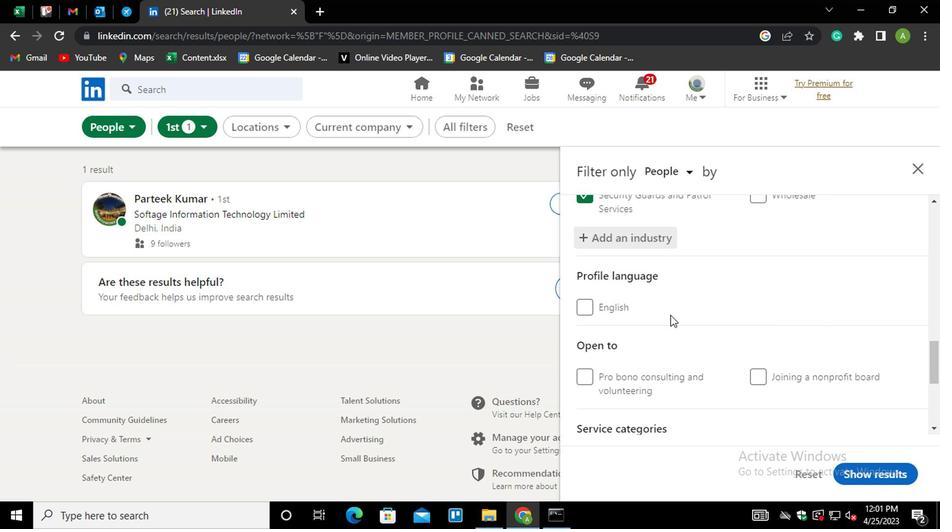
Action: Mouse scrolled (573, 318) with delta (0, 0)
Screenshot: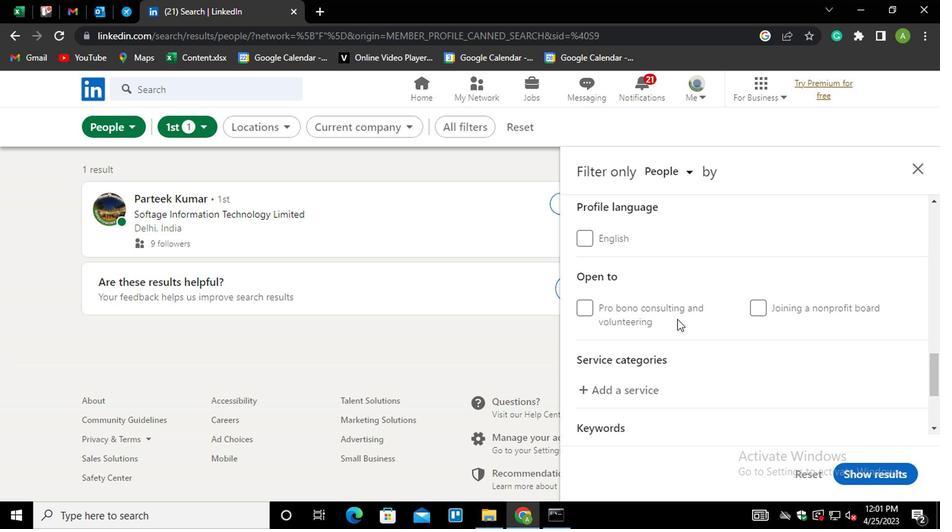
Action: Mouse moved to (560, 319)
Screenshot: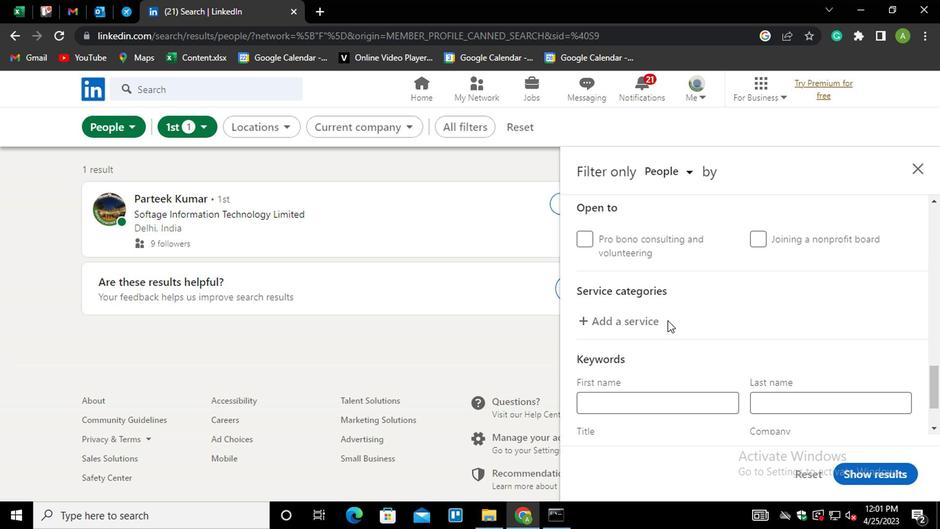 
Action: Mouse pressed left at (560, 319)
Screenshot: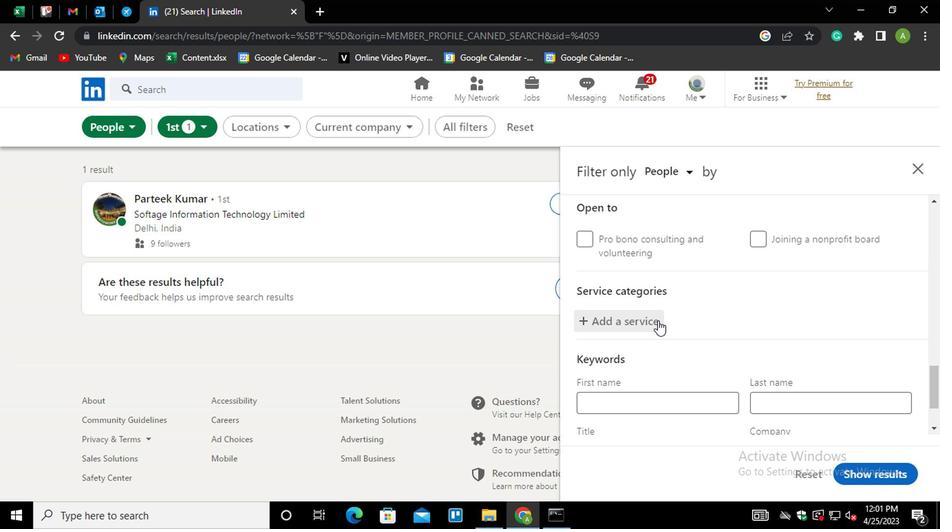 
Action: Key pressed <Key.shift><Key.shift><Key.shift><Key.shift>COMMER<Key.down><Key.down><Key.enter>
Screenshot: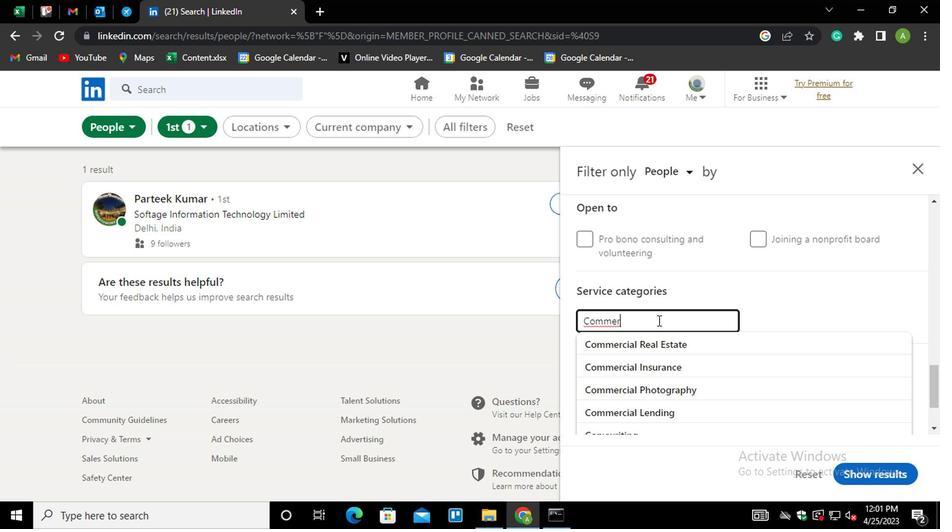 
Action: Mouse moved to (548, 318)
Screenshot: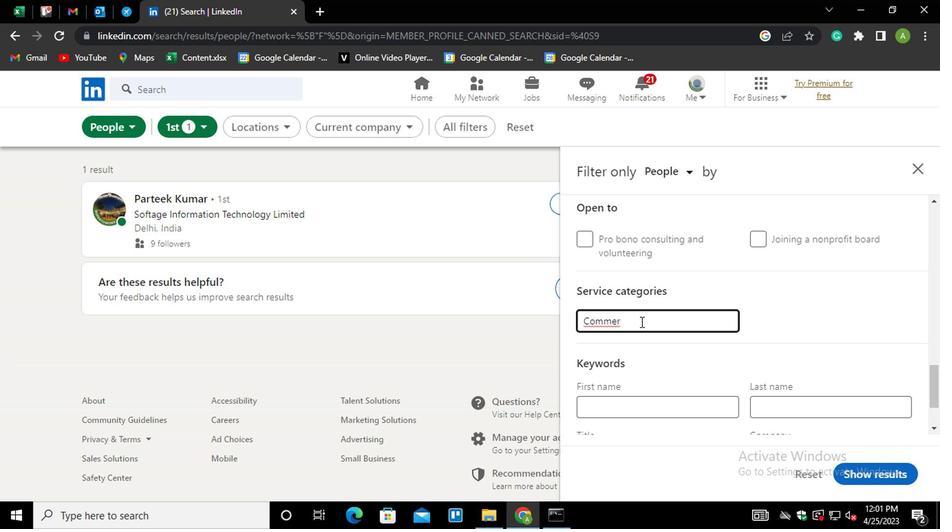 
Action: Mouse pressed left at (548, 318)
Screenshot: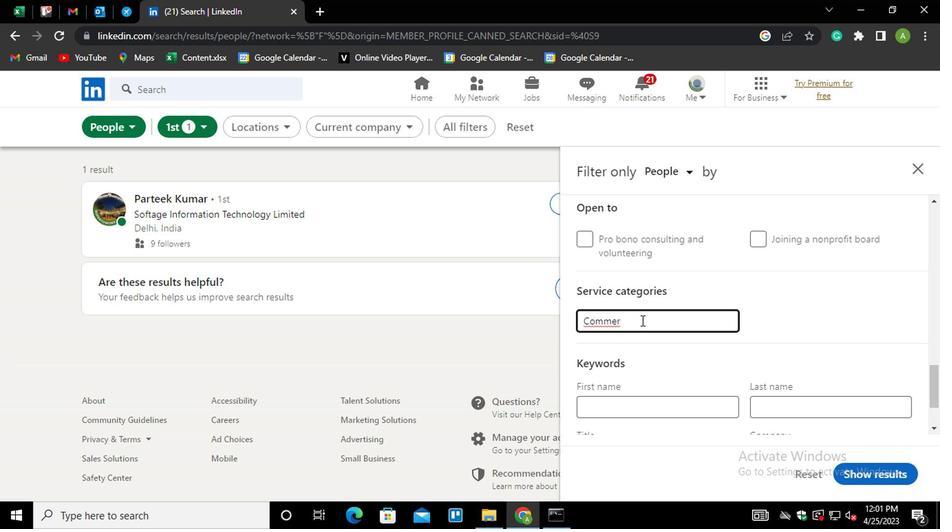 
Action: Mouse moved to (559, 336)
Screenshot: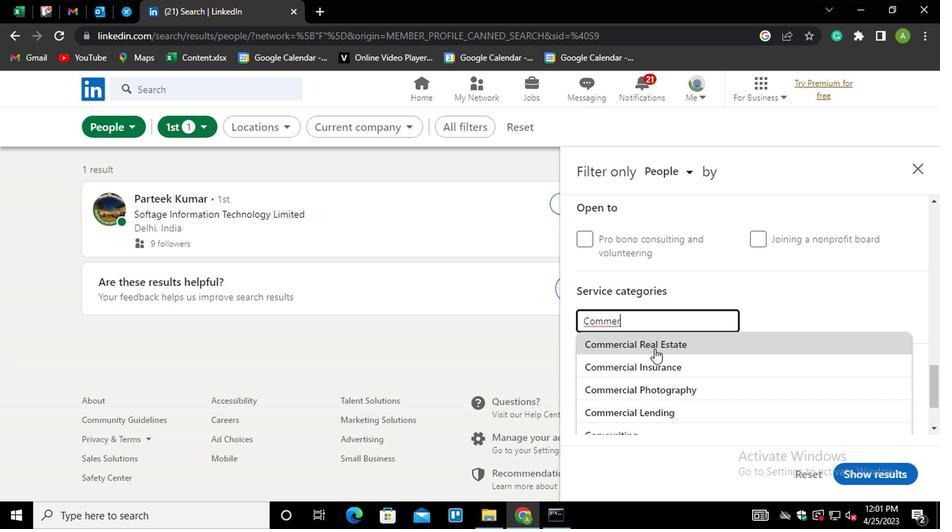 
Action: Mouse pressed left at (559, 336)
Screenshot: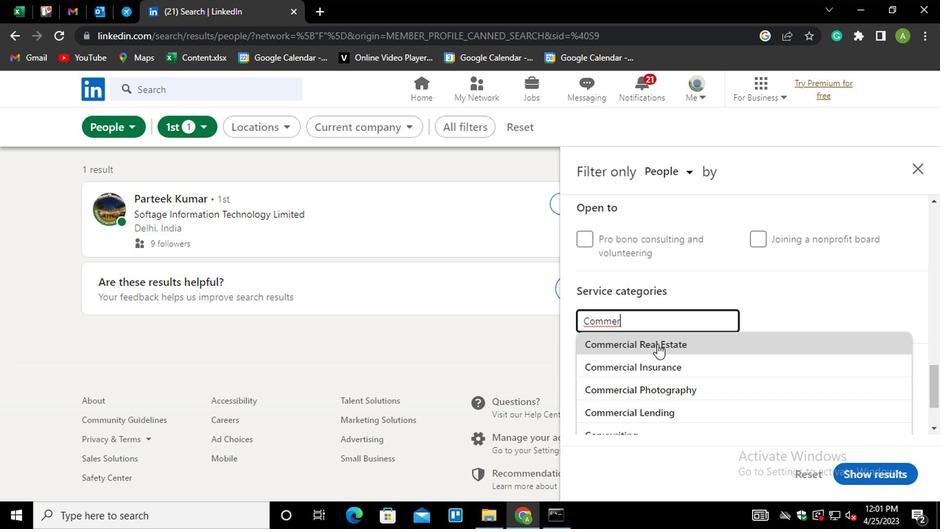 
Action: Mouse moved to (634, 344)
Screenshot: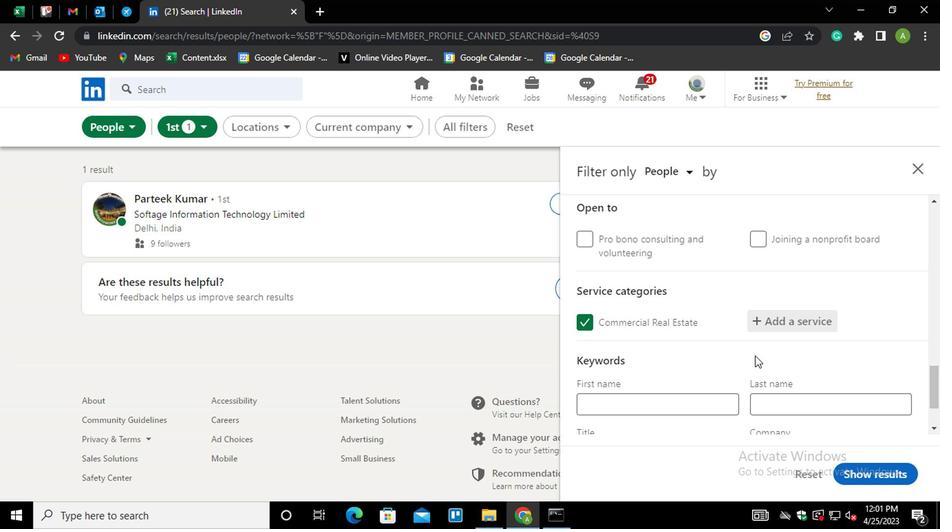 
Action: Mouse scrolled (634, 344) with delta (0, 0)
Screenshot: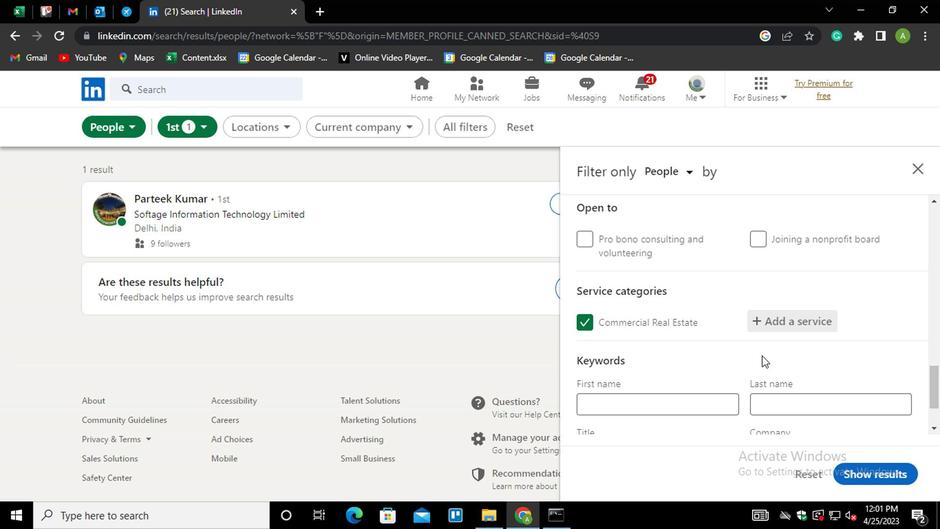 
Action: Mouse moved to (546, 366)
Screenshot: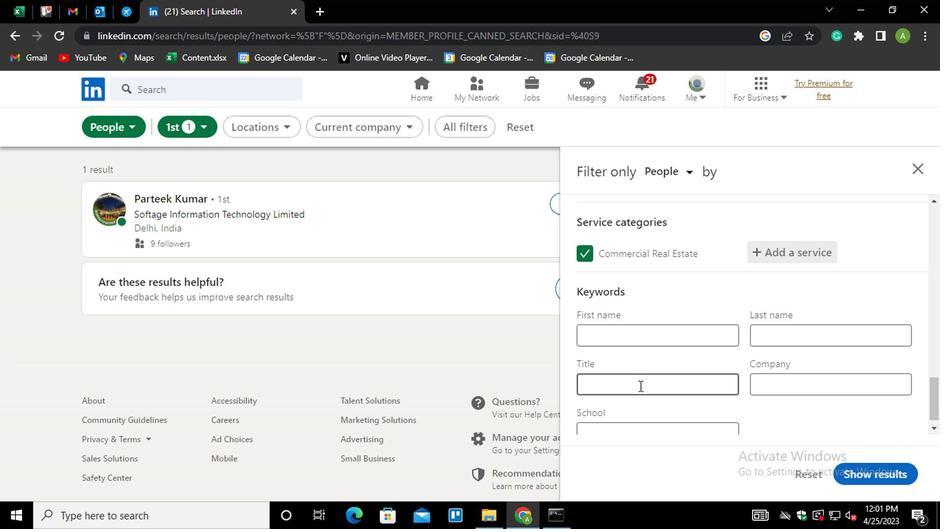 
Action: Mouse pressed left at (546, 366)
Screenshot: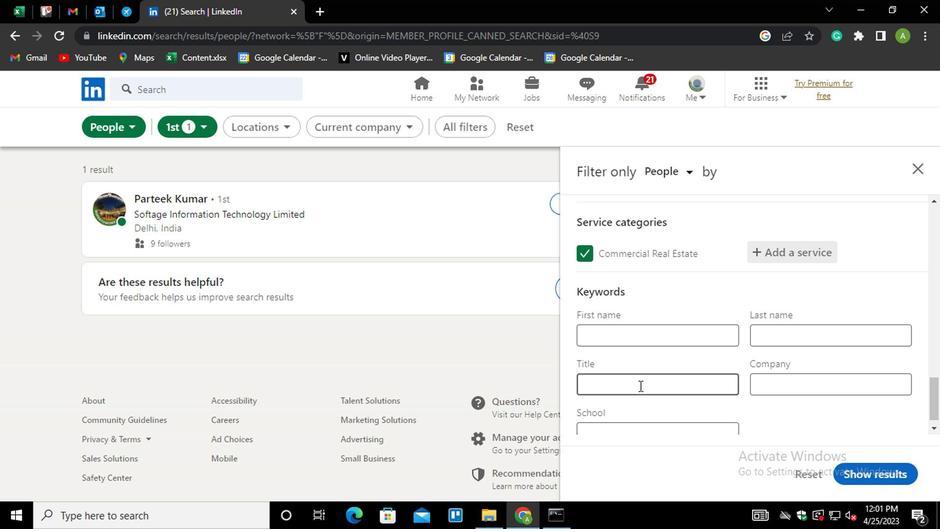 
Action: Key pressed <Key.shift>VICE<Key.space><Key.shift_r>PRESITE<Key.backspace><Key.backspace>DENT<Key.space>OF<Key.space><Key.shift_r>MARKETING
Screenshot: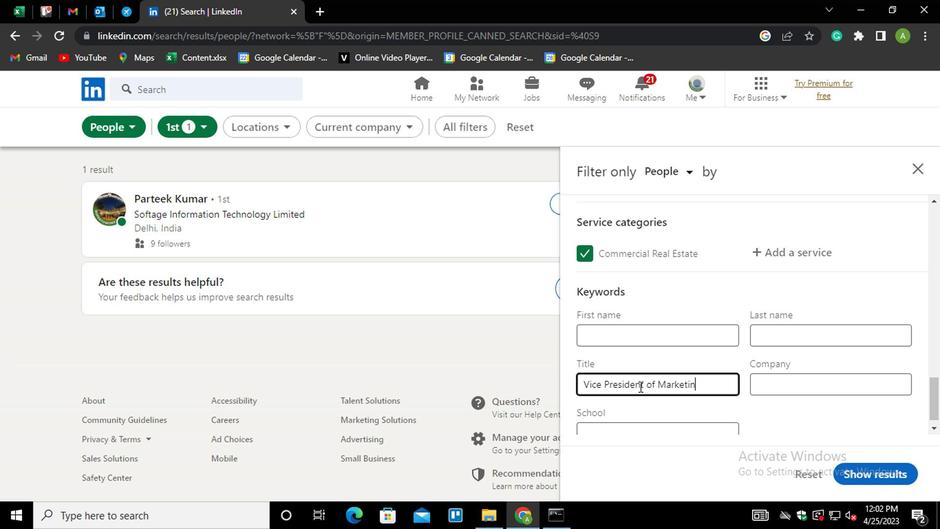 
Action: Mouse moved to (692, 395)
Screenshot: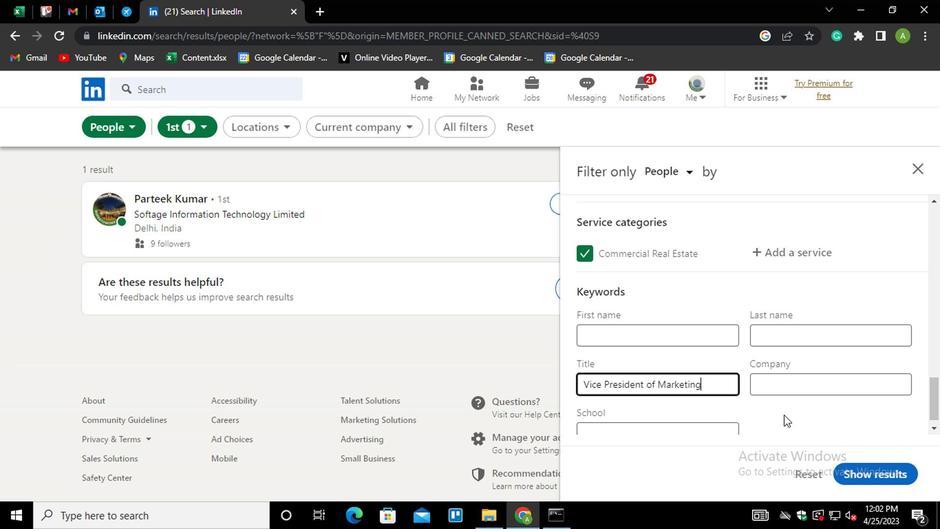 
Action: Mouse pressed left at (692, 395)
Screenshot: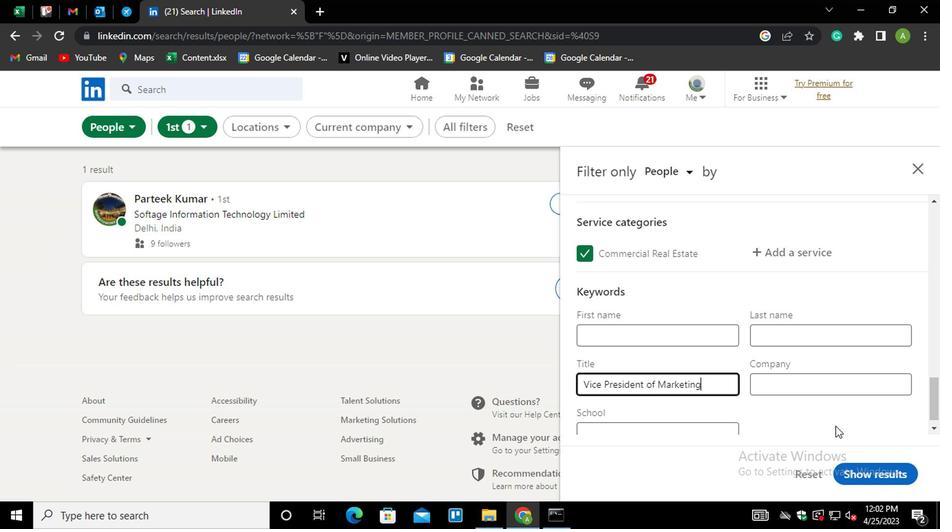 
Action: Mouse moved to (718, 424)
Screenshot: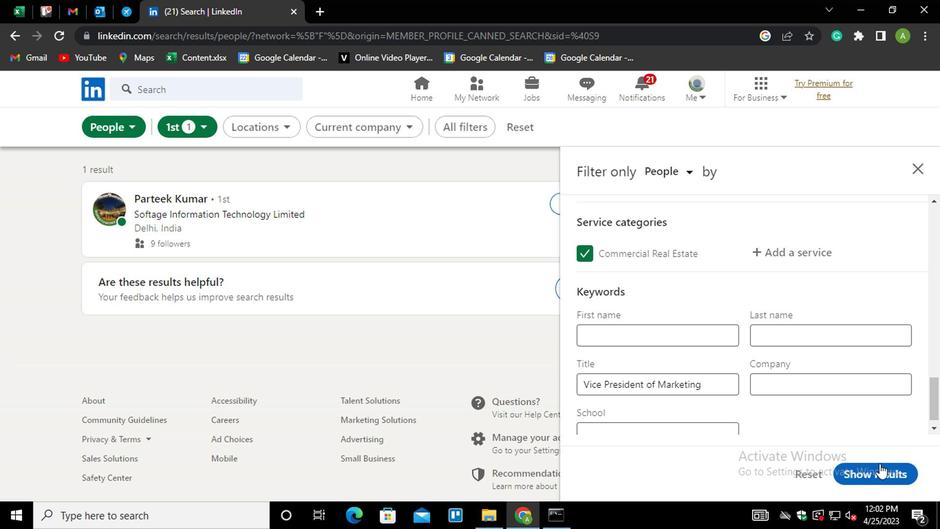 
Action: Mouse pressed left at (718, 424)
Screenshot: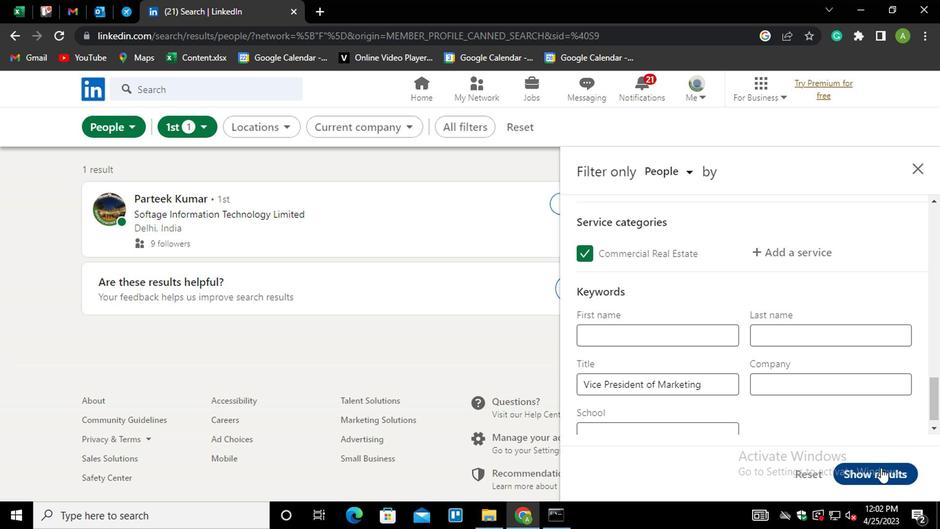 
Action: Mouse moved to (696, 396)
Screenshot: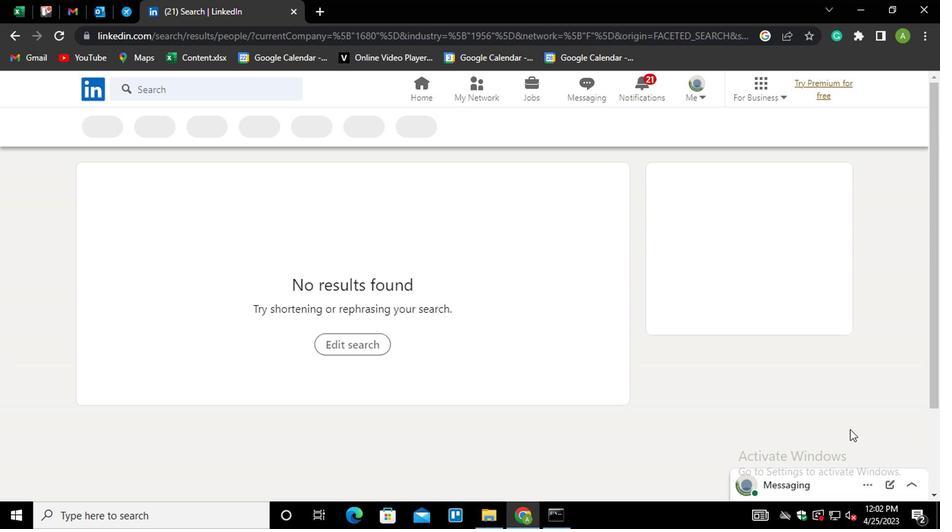 
